 Task: Open Card Employee Turn in Board Crisis Management Solutions to Workspace CRM Systems and add a team member Softage.1@softage.net, a label Green, a checklist Fundraising Strategy, an attachment from Trello, a color Green and finally, add a card description 'Plan and execute company team-building conference with team-building exercises' and a comment 'We should approach this task with a sense of empathy, putting ourselves in the shoes of our stakeholders to understand their perspectives.'. Add a start date 'Jan 01, 1900' with a due date 'Jan 08, 1900'
Action: Mouse moved to (102, 47)
Screenshot: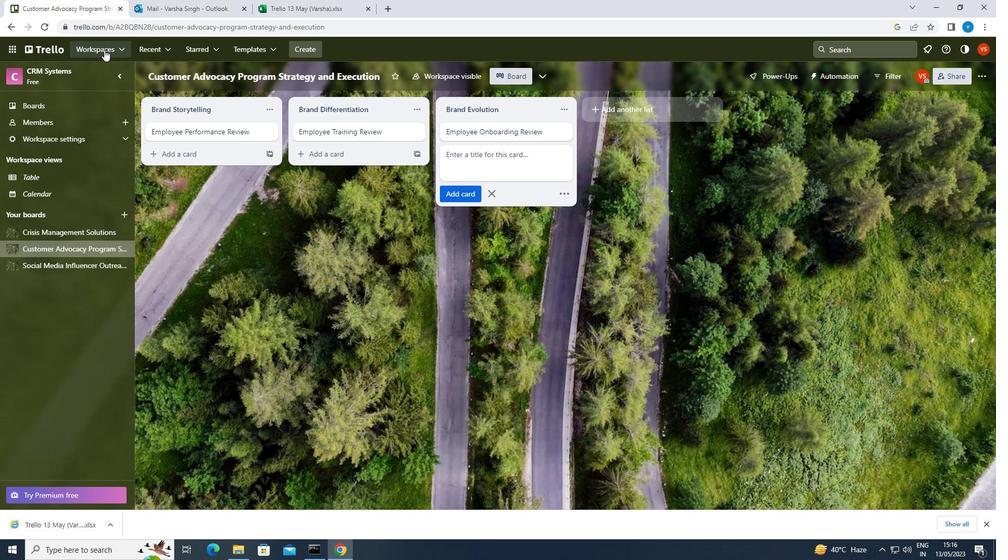
Action: Mouse pressed left at (102, 47)
Screenshot: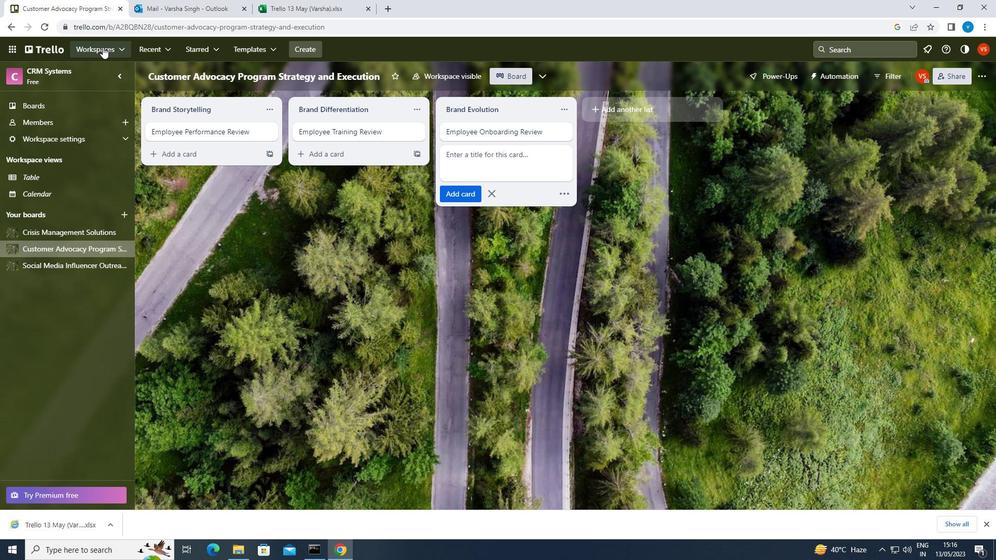 
Action: Mouse moved to (142, 407)
Screenshot: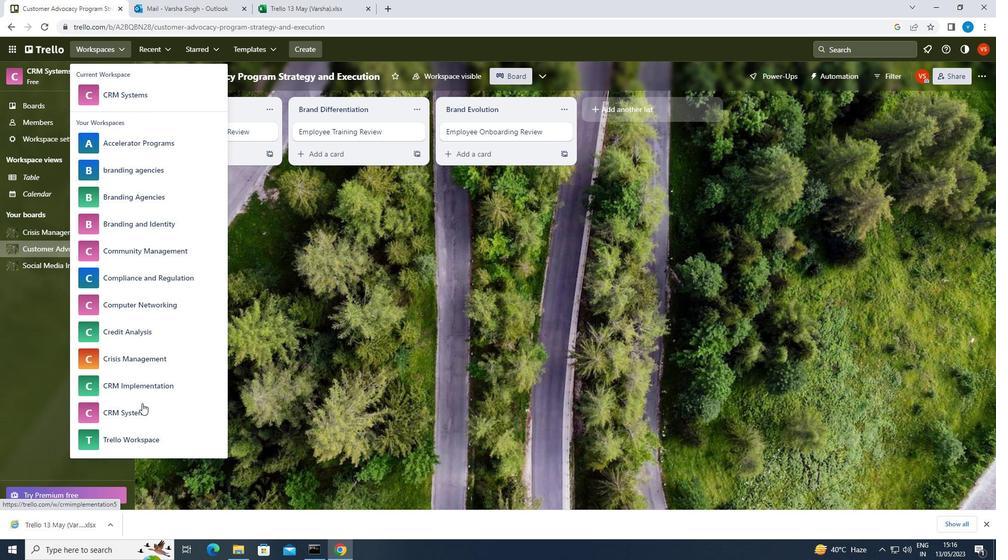 
Action: Mouse pressed left at (142, 407)
Screenshot: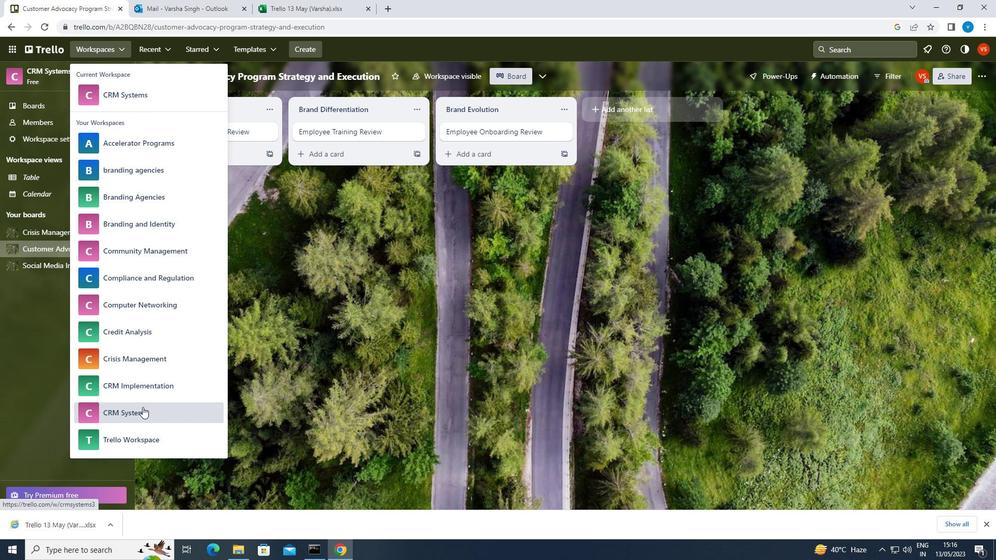 
Action: Mouse moved to (78, 233)
Screenshot: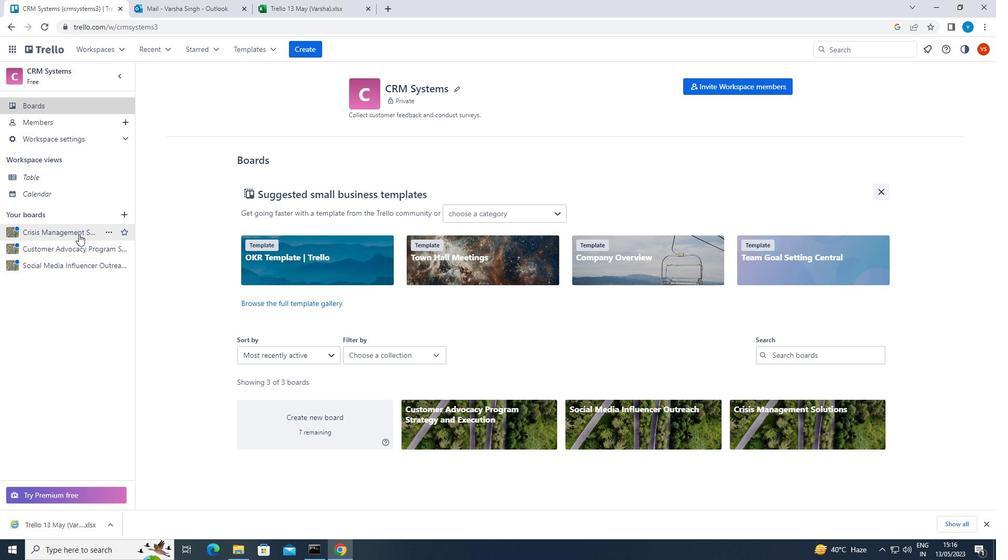 
Action: Mouse pressed left at (78, 233)
Screenshot: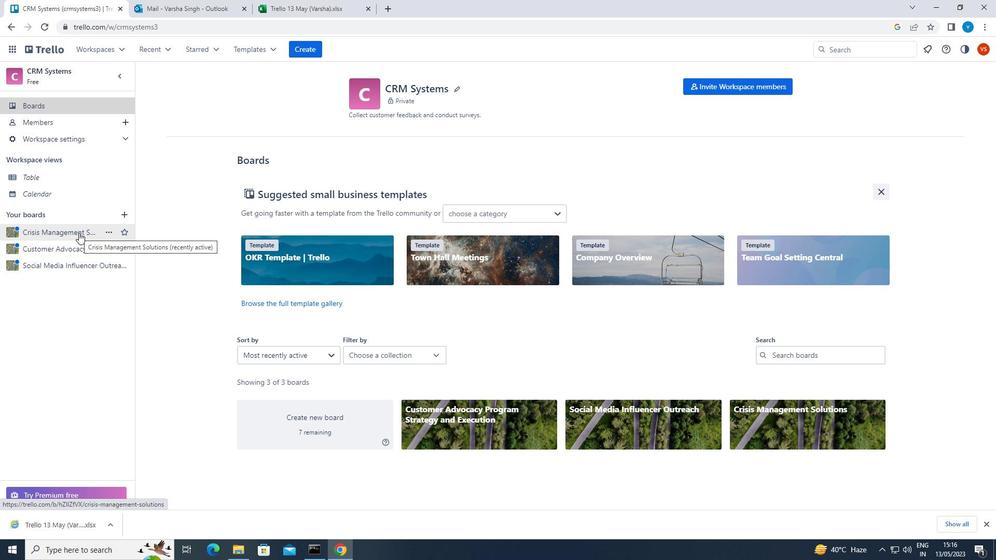 
Action: Mouse moved to (200, 131)
Screenshot: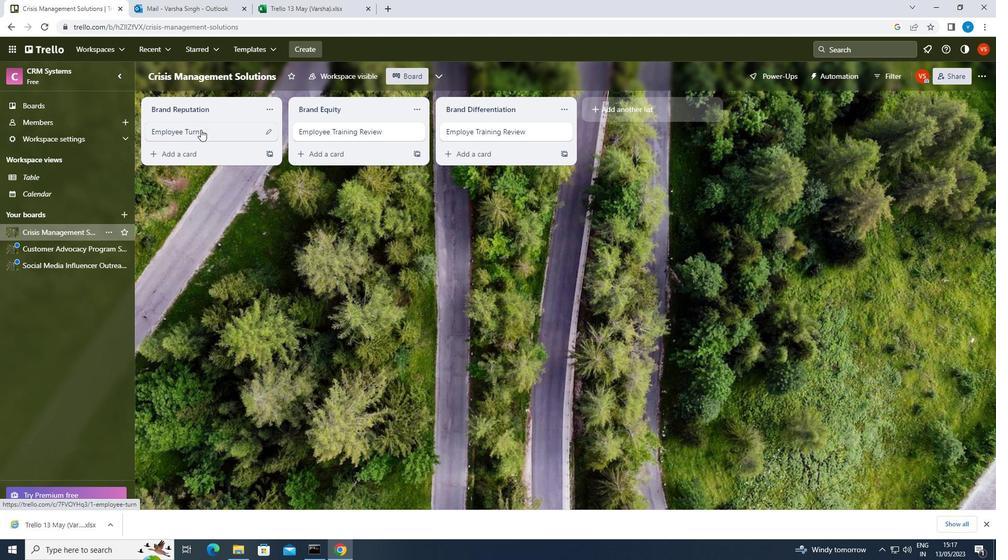 
Action: Mouse pressed left at (200, 131)
Screenshot: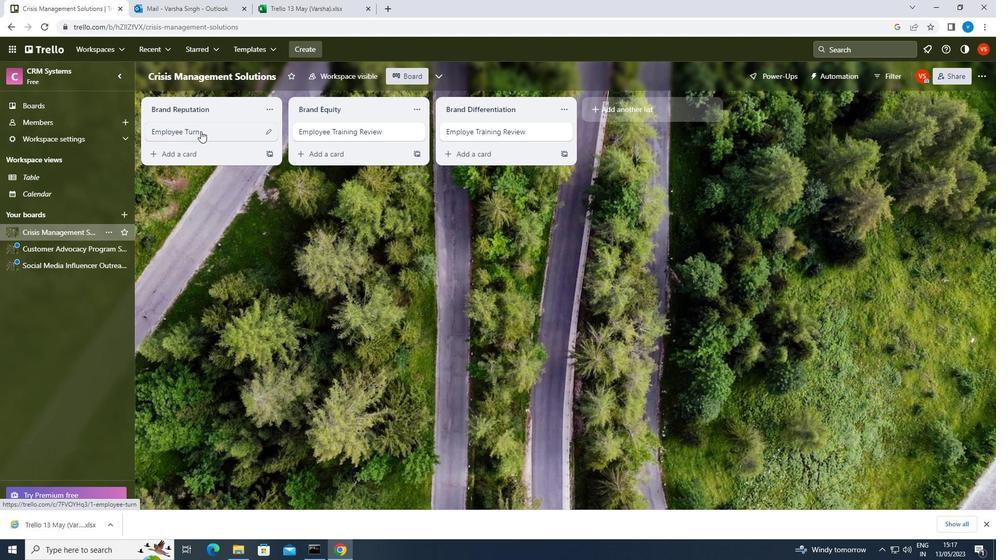 
Action: Mouse moved to (639, 127)
Screenshot: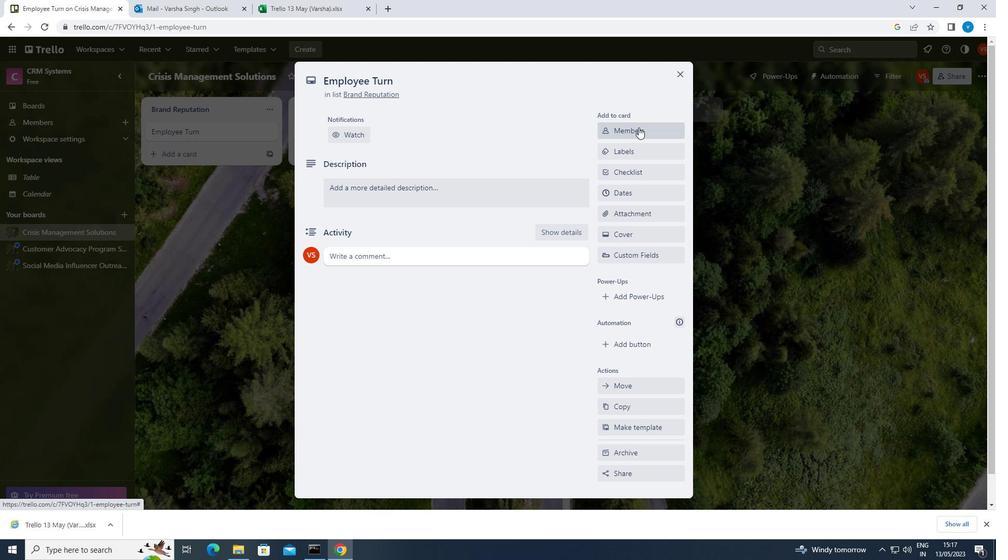 
Action: Mouse pressed left at (639, 127)
Screenshot: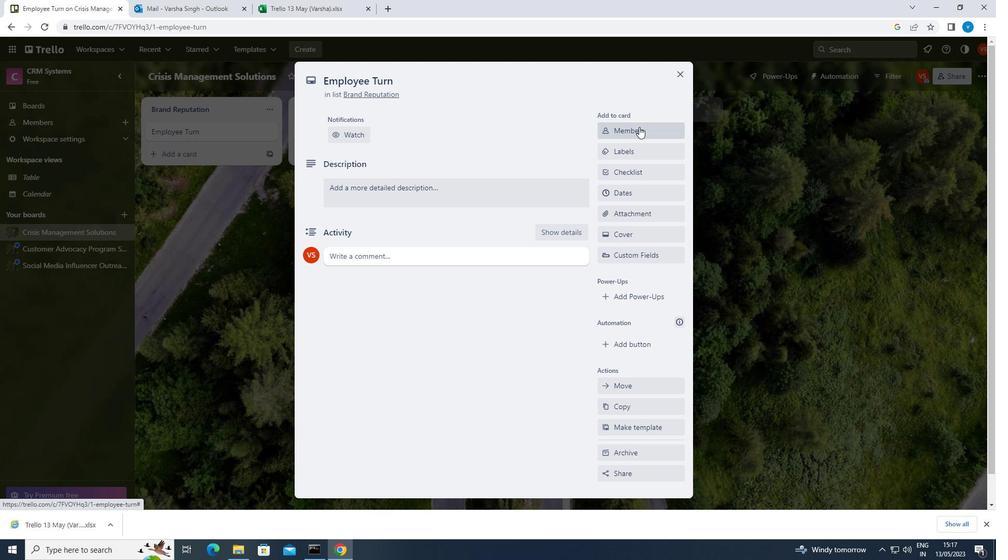 
Action: Key pressed <Key.shift>SOFTAGE.1<Key.shift>@SOFTAGE.NET
Screenshot: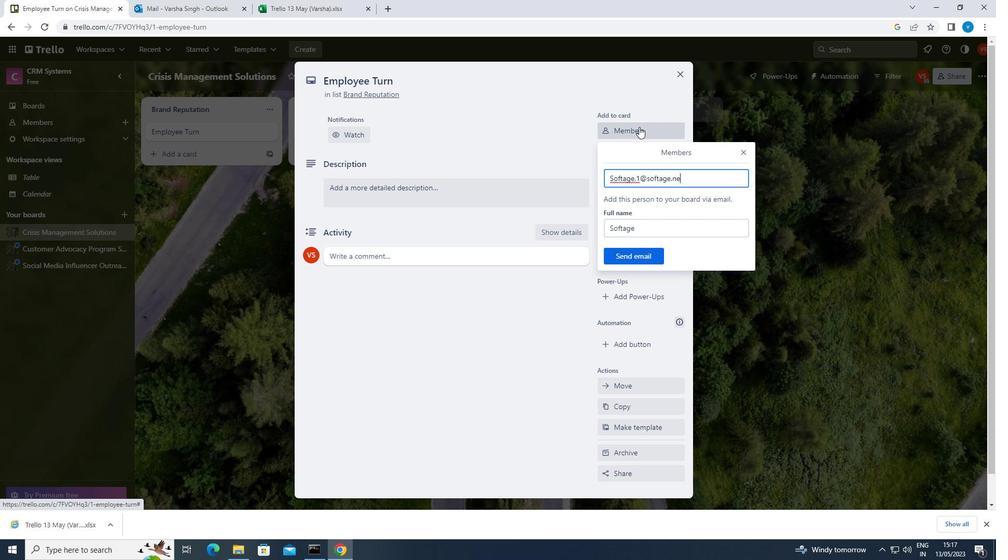 
Action: Mouse moved to (649, 259)
Screenshot: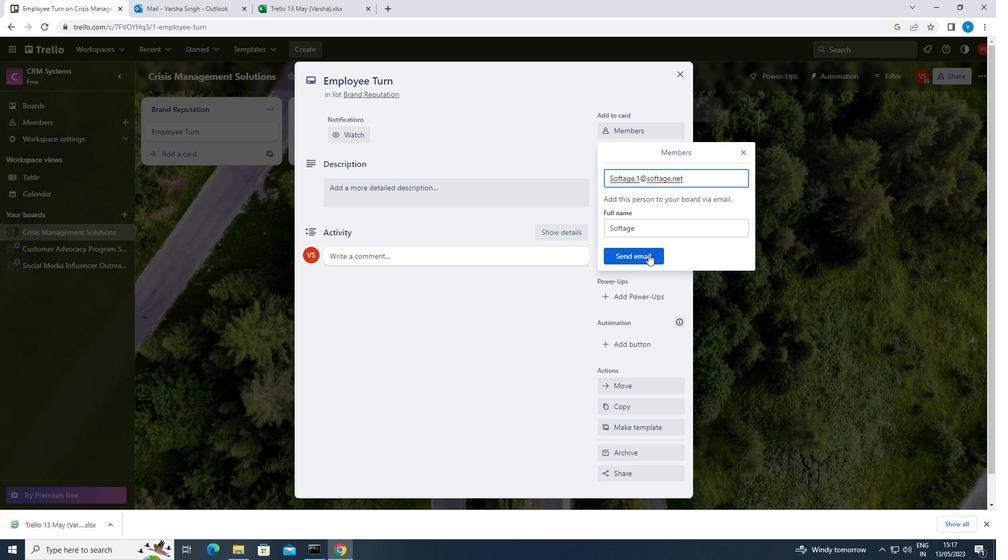 
Action: Mouse pressed left at (649, 259)
Screenshot: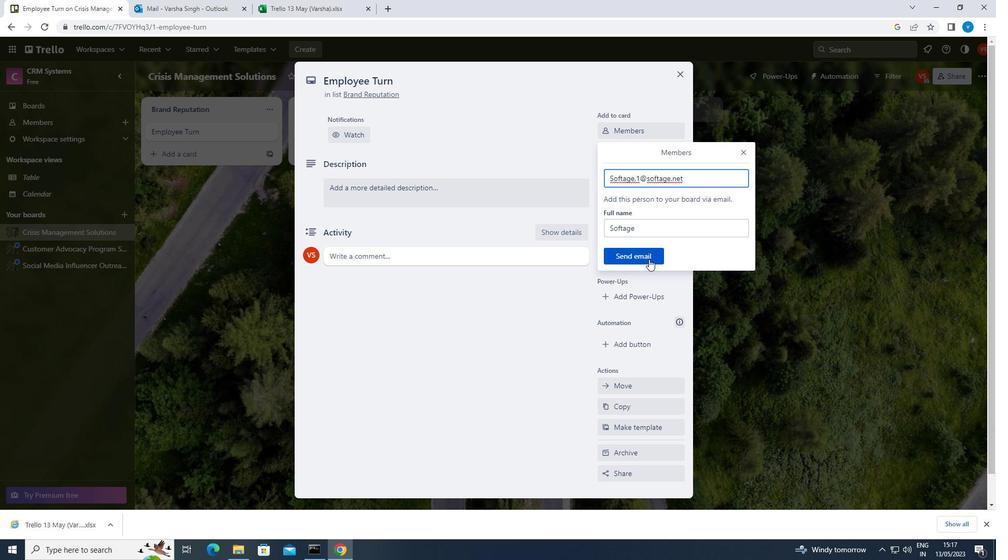 
Action: Mouse moved to (641, 188)
Screenshot: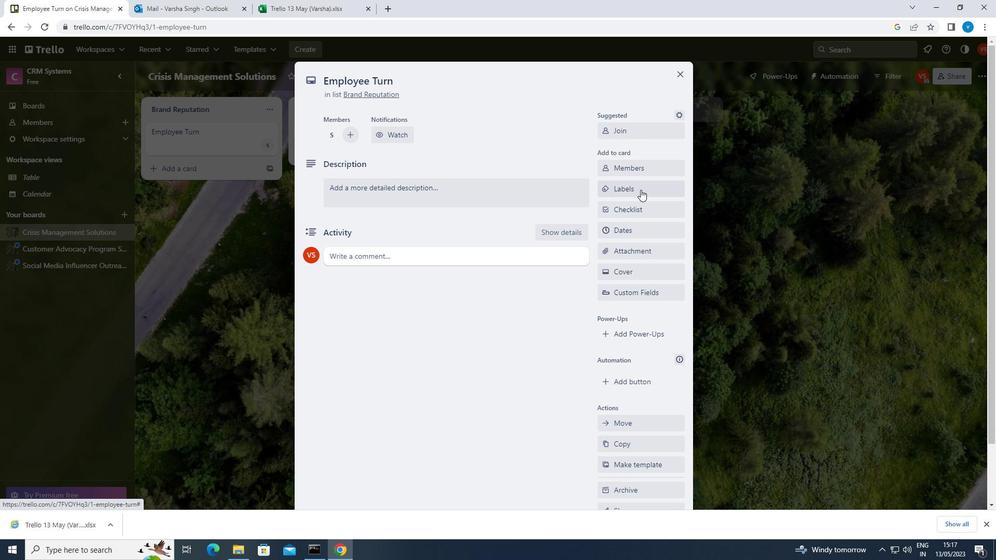 
Action: Mouse pressed left at (641, 188)
Screenshot: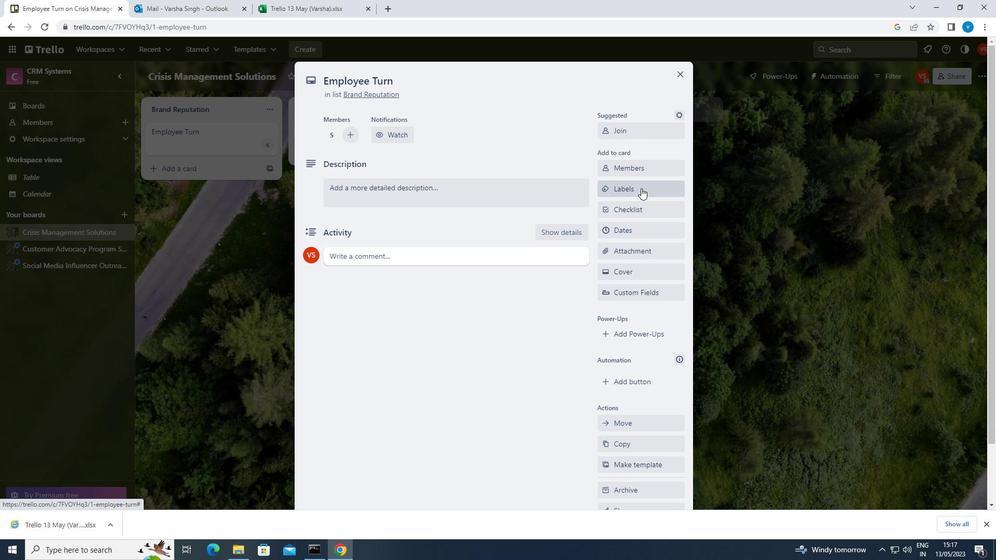 
Action: Mouse moved to (666, 270)
Screenshot: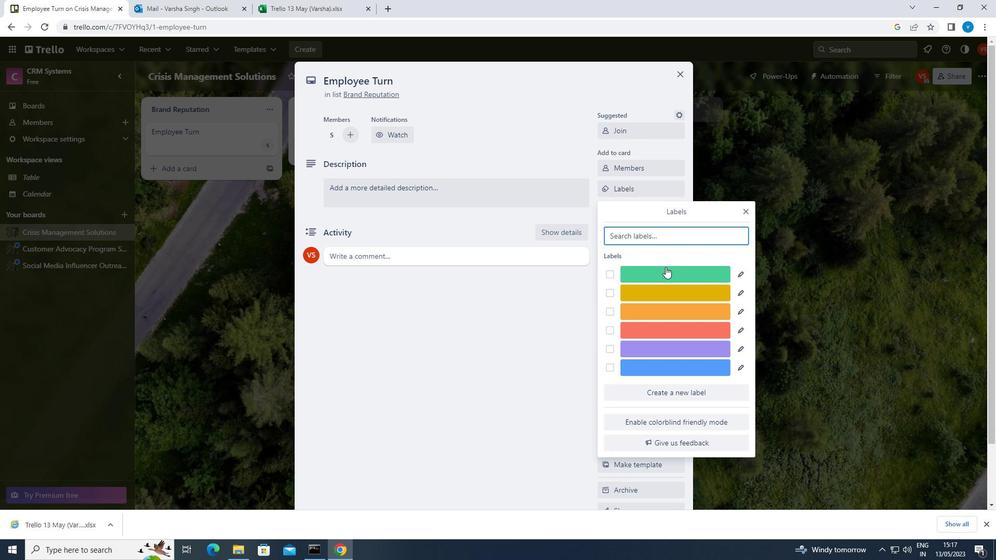 
Action: Mouse pressed left at (666, 270)
Screenshot: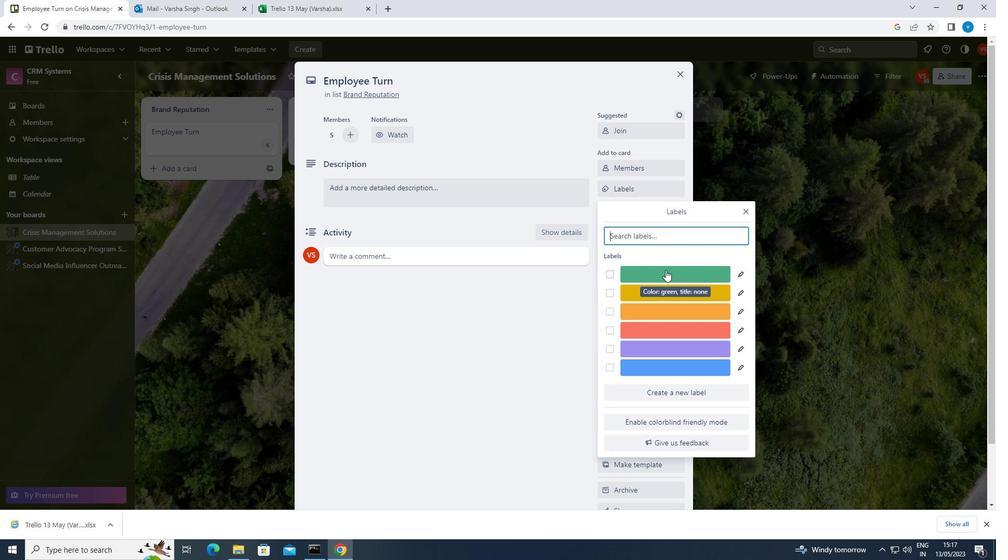 
Action: Mouse moved to (746, 212)
Screenshot: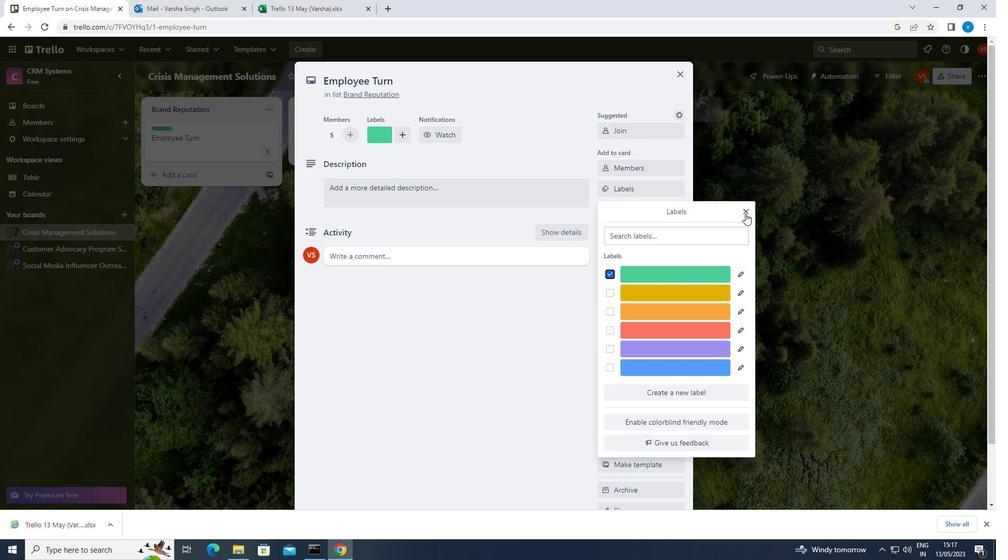
Action: Mouse pressed left at (746, 212)
Screenshot: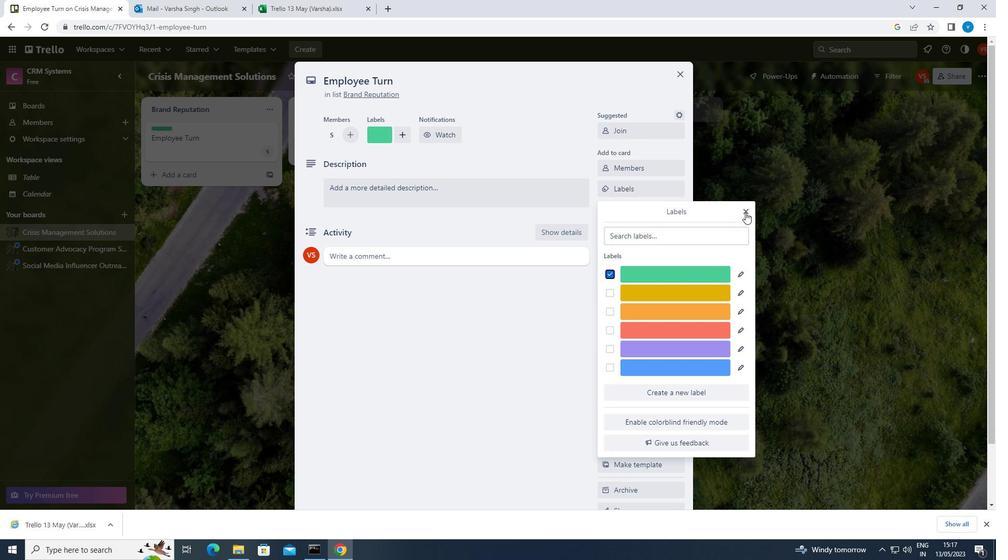
Action: Mouse moved to (646, 207)
Screenshot: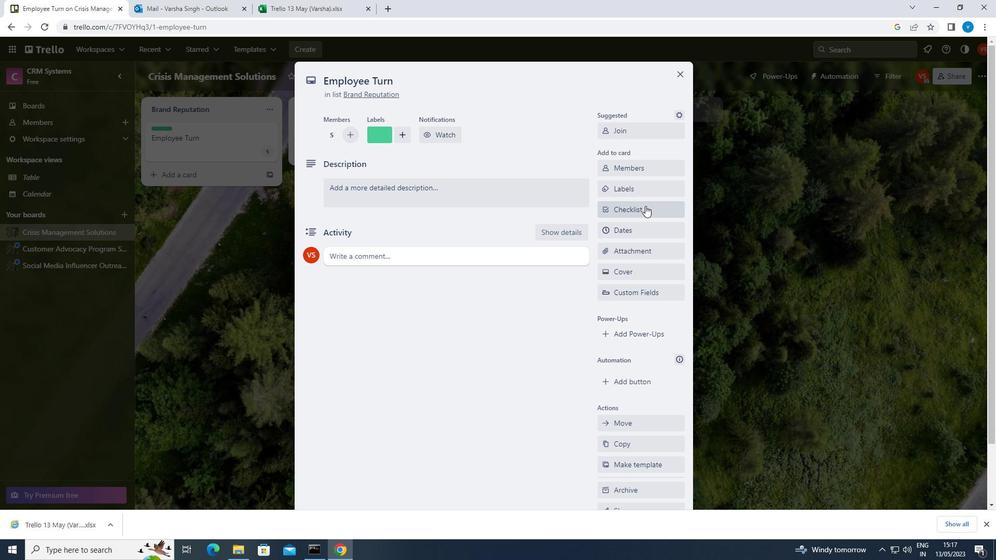 
Action: Mouse pressed left at (646, 207)
Screenshot: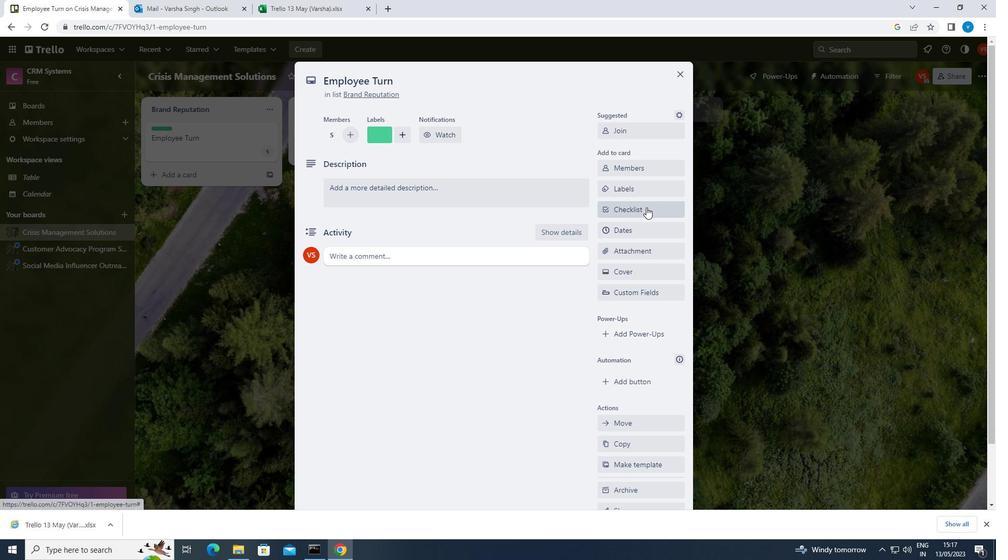 
Action: Mouse moved to (644, 230)
Screenshot: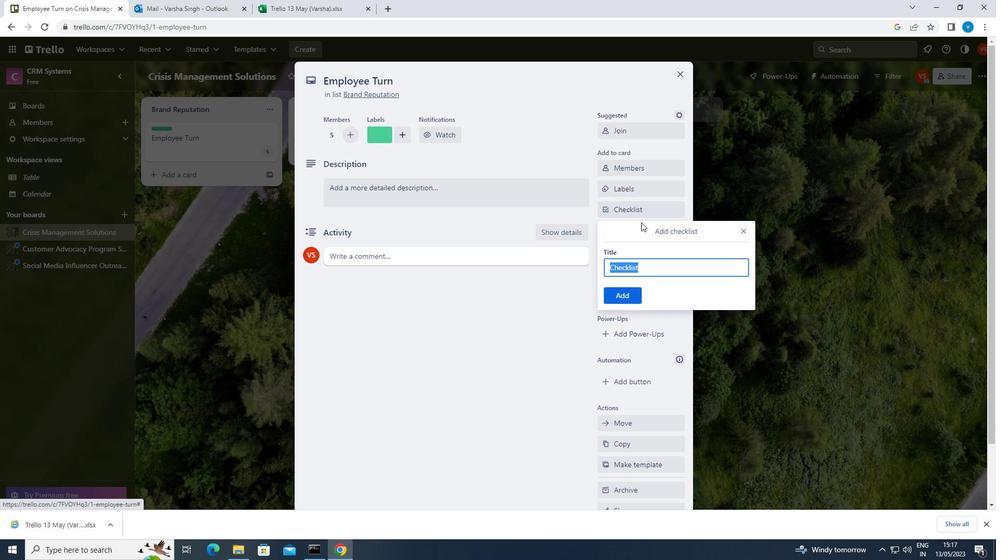 
Action: Key pressed <Key.shift>FUNDRAISING<Key.space><Key.shift>STRATEGY
Screenshot: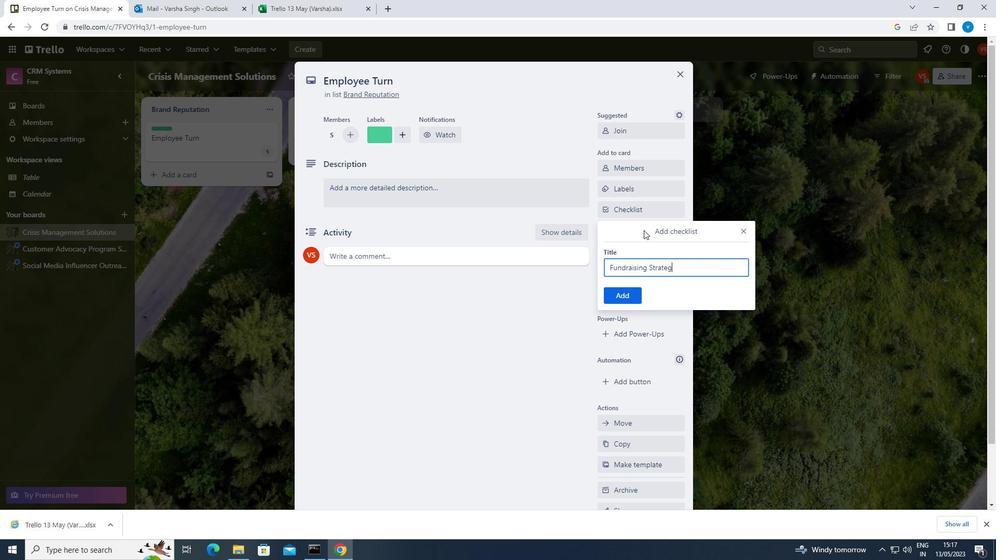 
Action: Mouse moved to (632, 299)
Screenshot: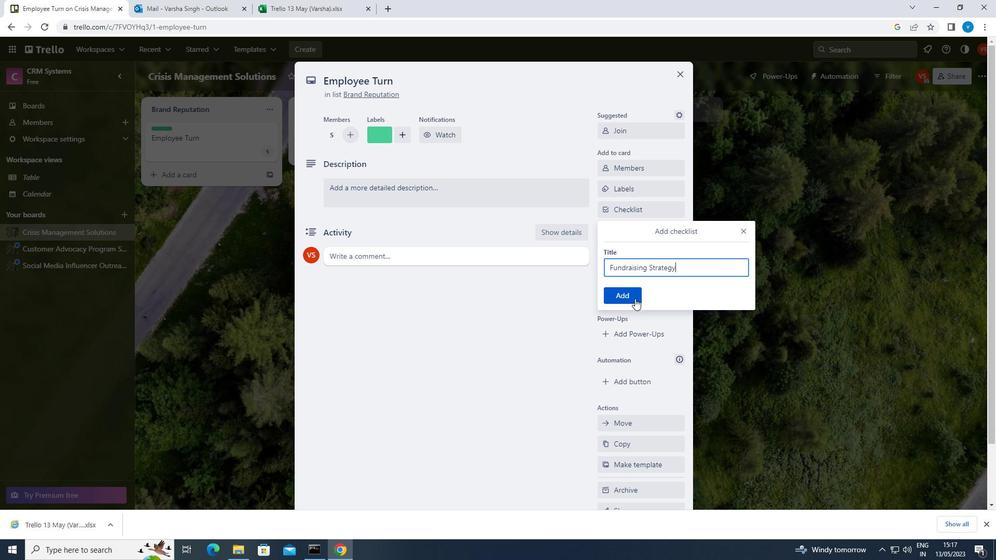 
Action: Mouse pressed left at (632, 299)
Screenshot: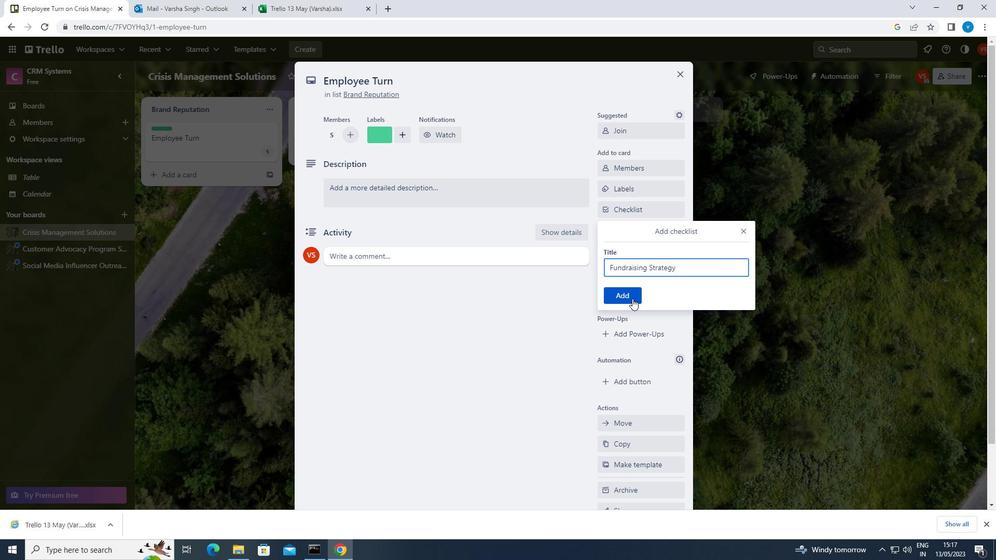 
Action: Mouse moved to (638, 247)
Screenshot: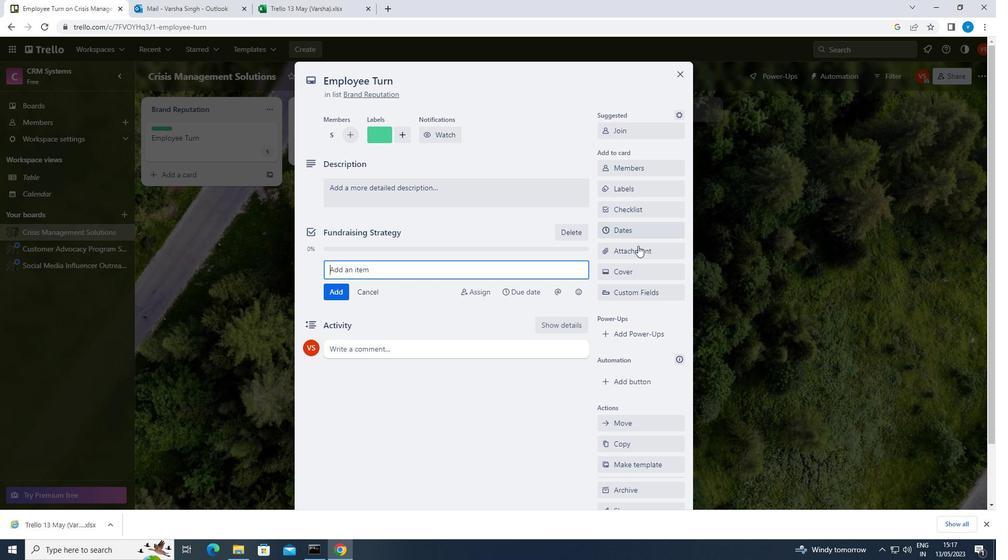 
Action: Mouse pressed left at (638, 247)
Screenshot: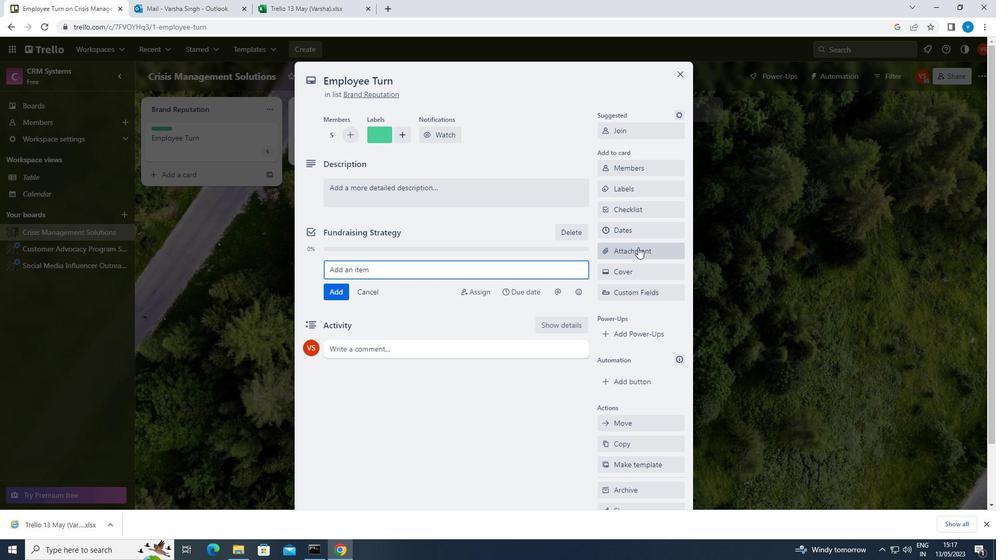 
Action: Mouse moved to (620, 309)
Screenshot: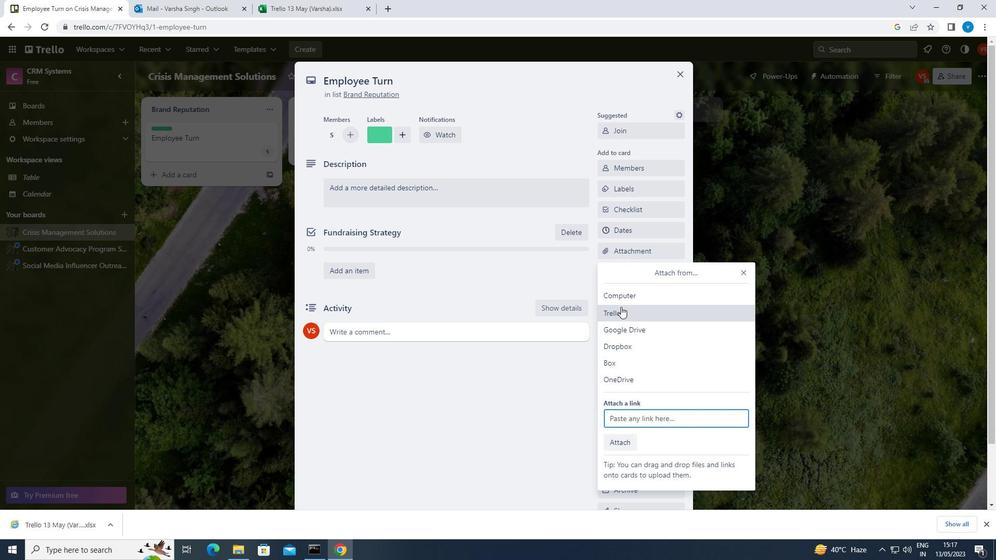 
Action: Mouse pressed left at (620, 309)
Screenshot: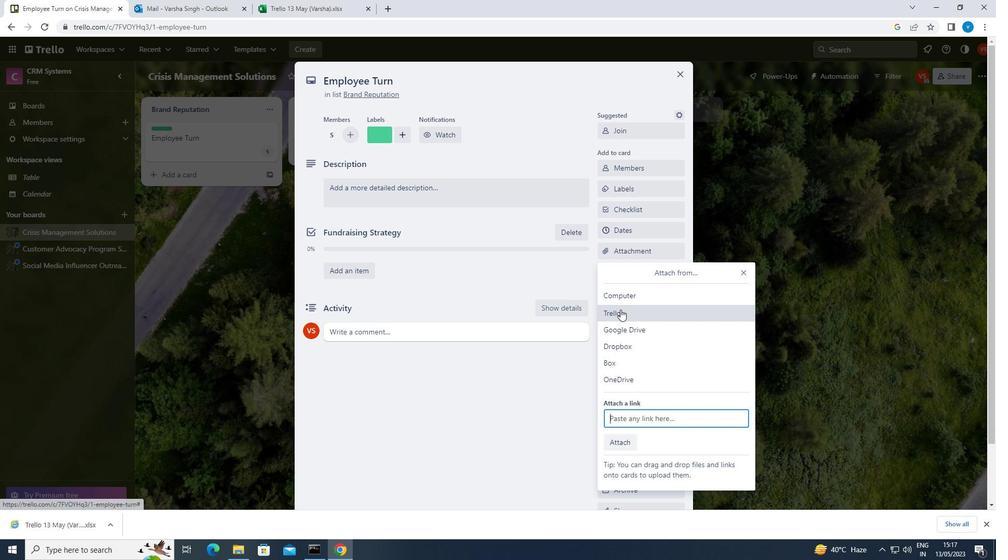 
Action: Mouse moved to (661, 253)
Screenshot: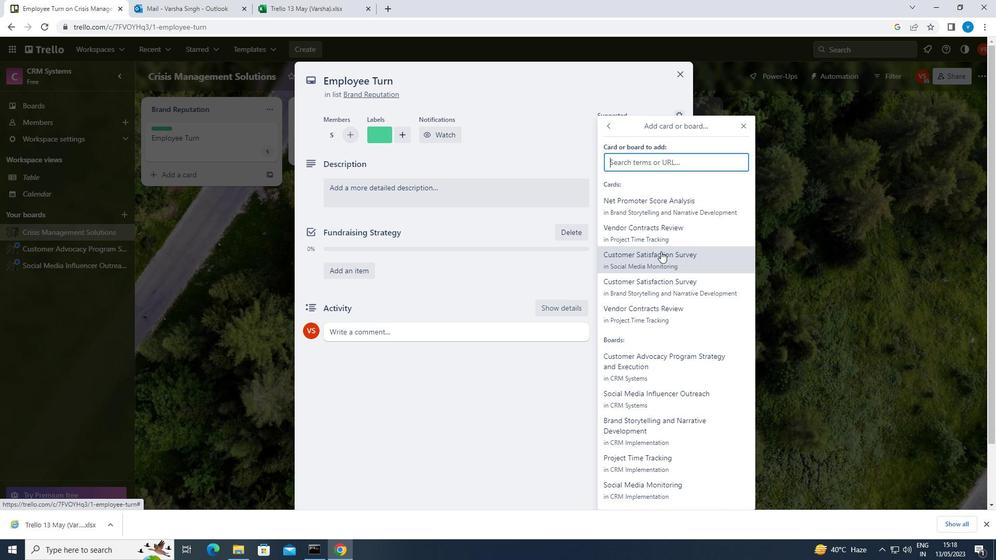 
Action: Mouse pressed left at (661, 253)
Screenshot: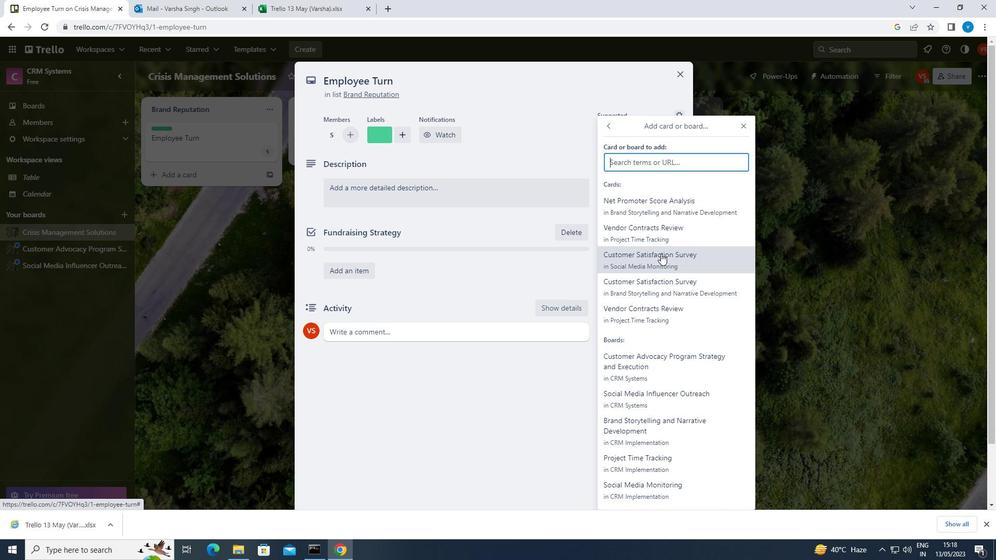 
Action: Mouse moved to (642, 276)
Screenshot: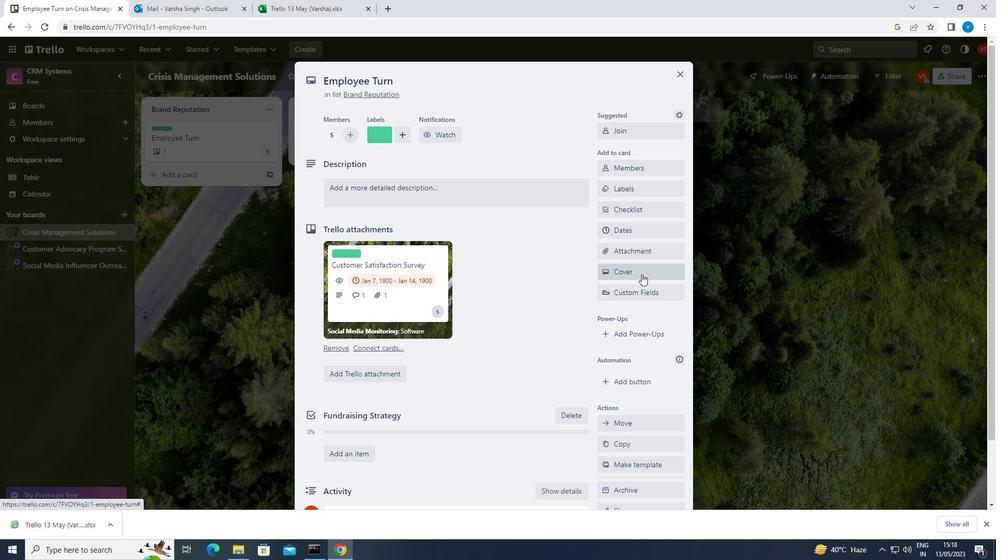 
Action: Mouse pressed left at (642, 276)
Screenshot: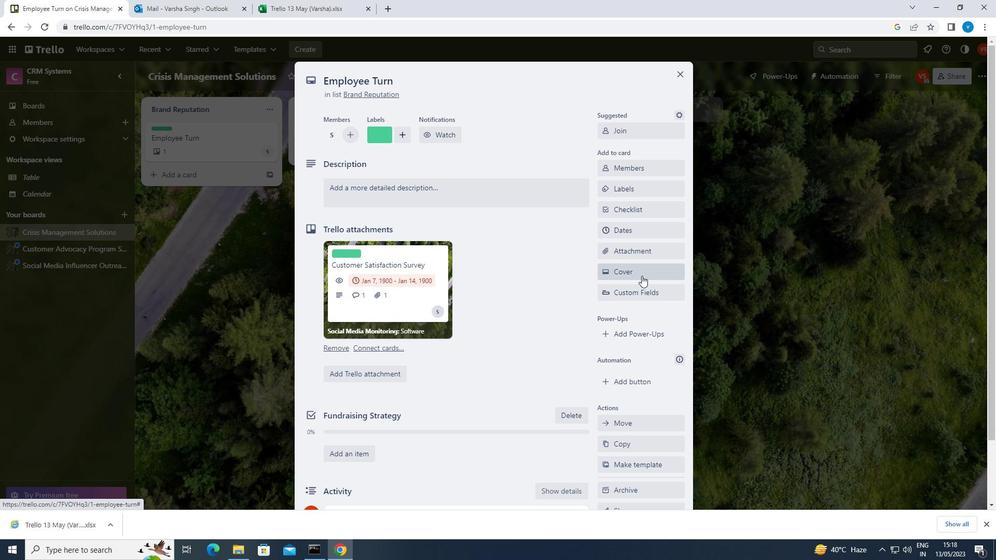
Action: Mouse moved to (618, 299)
Screenshot: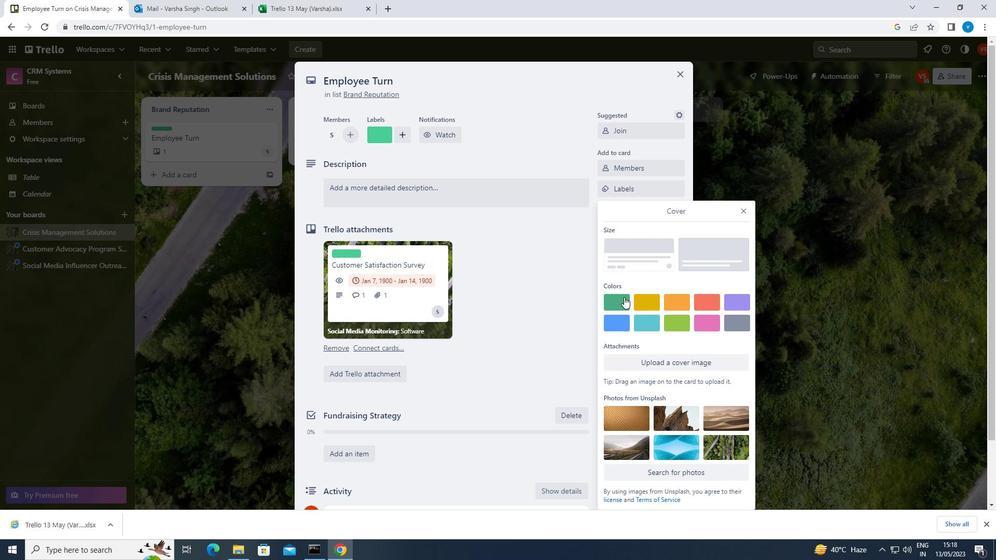 
Action: Mouse pressed left at (618, 299)
Screenshot: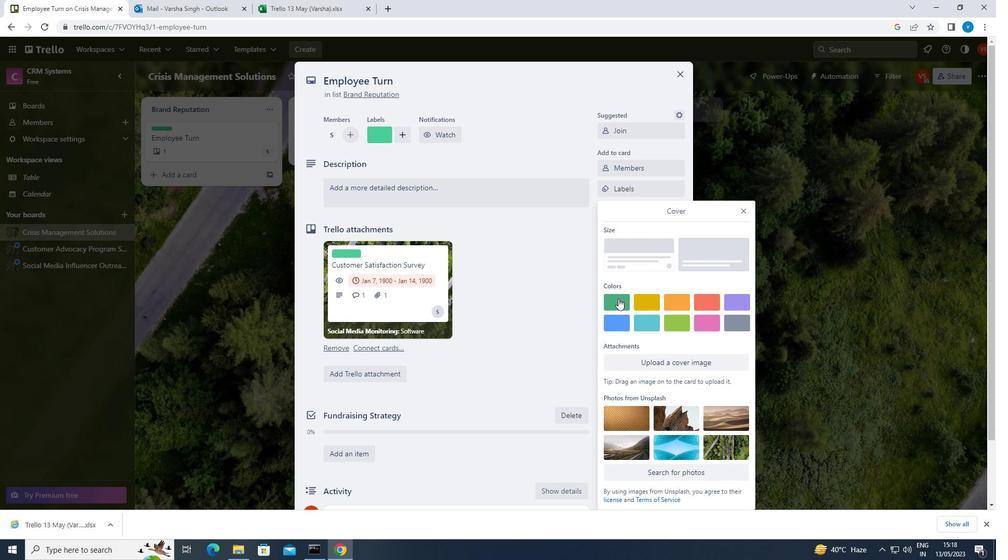 
Action: Mouse moved to (742, 193)
Screenshot: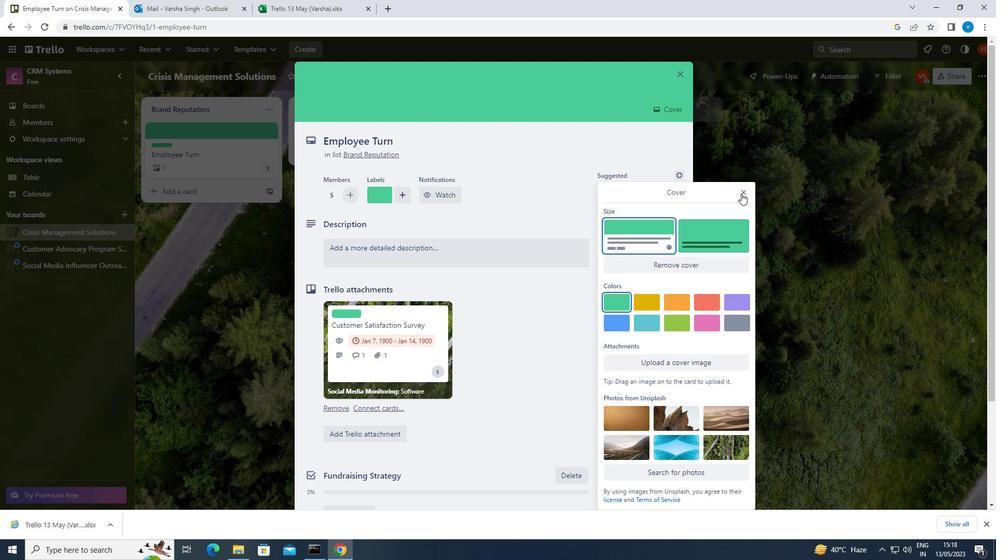 
Action: Mouse pressed left at (742, 193)
Screenshot: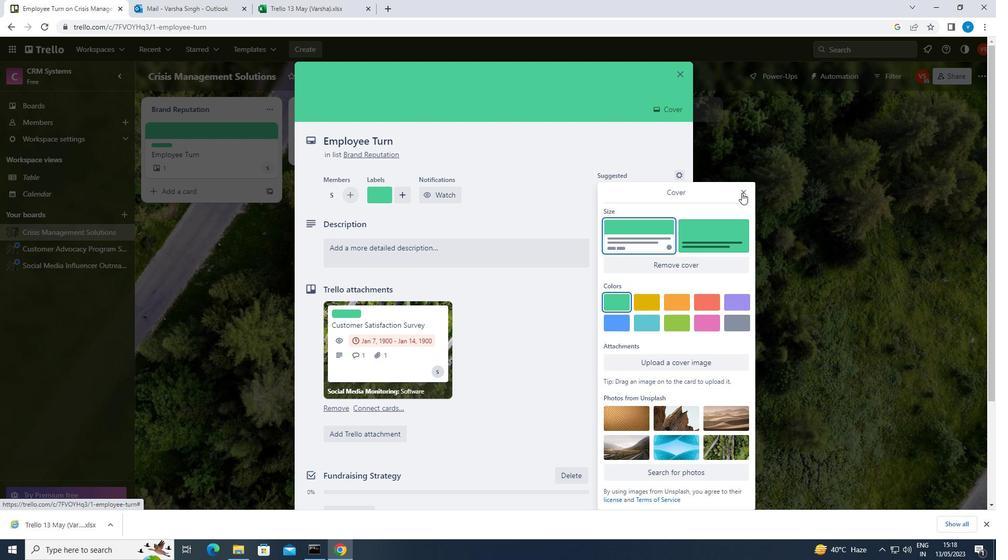 
Action: Mouse moved to (556, 248)
Screenshot: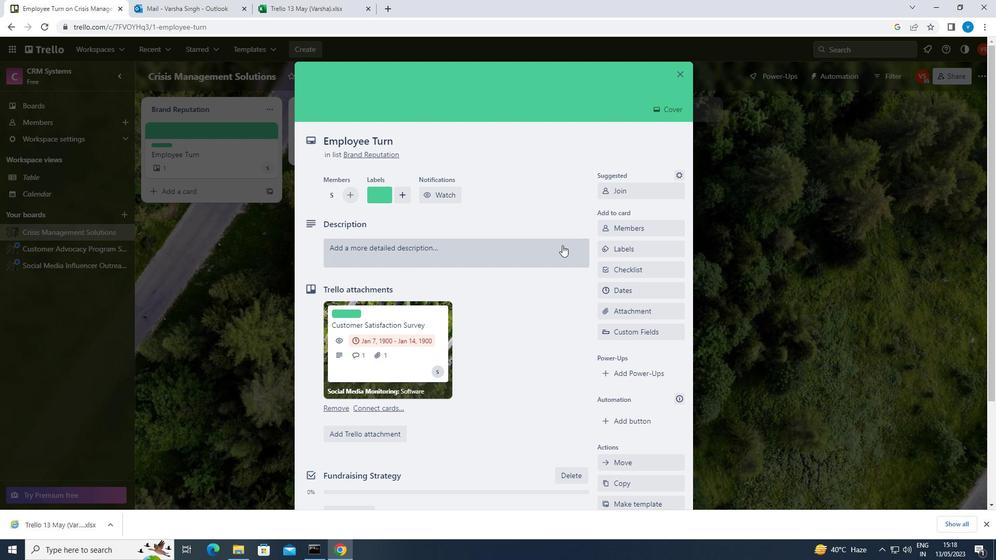 
Action: Mouse pressed left at (556, 248)
Screenshot: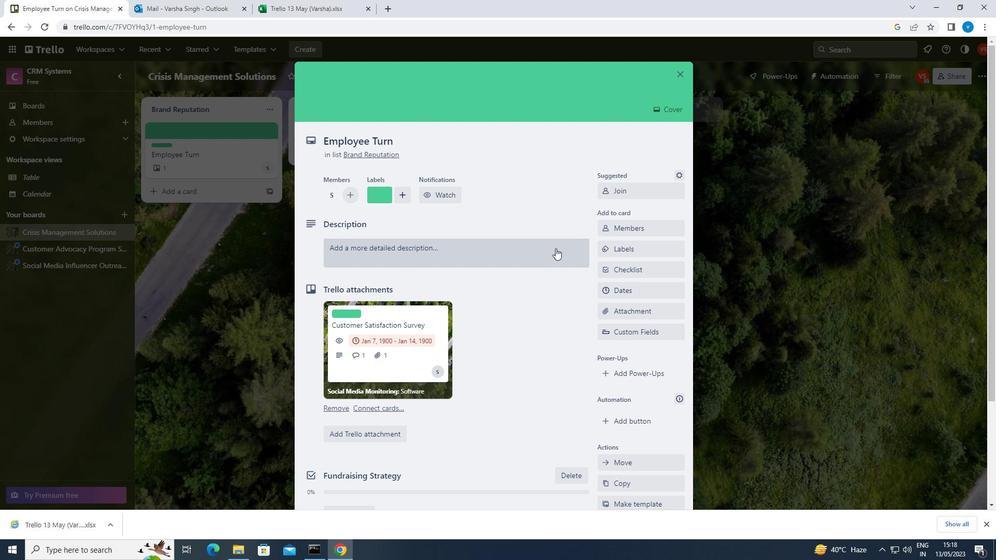
Action: Key pressed <Key.shift>PLAN<Key.space>AND<Key.space>EXECUTE<Key.space>COMPANY<Key.space>TEAM-BUILDING<Key.space>CONFERENCE<Key.space>WITH<Key.space>TEAM-BUILDING<Key.space>EXERCISES
Screenshot: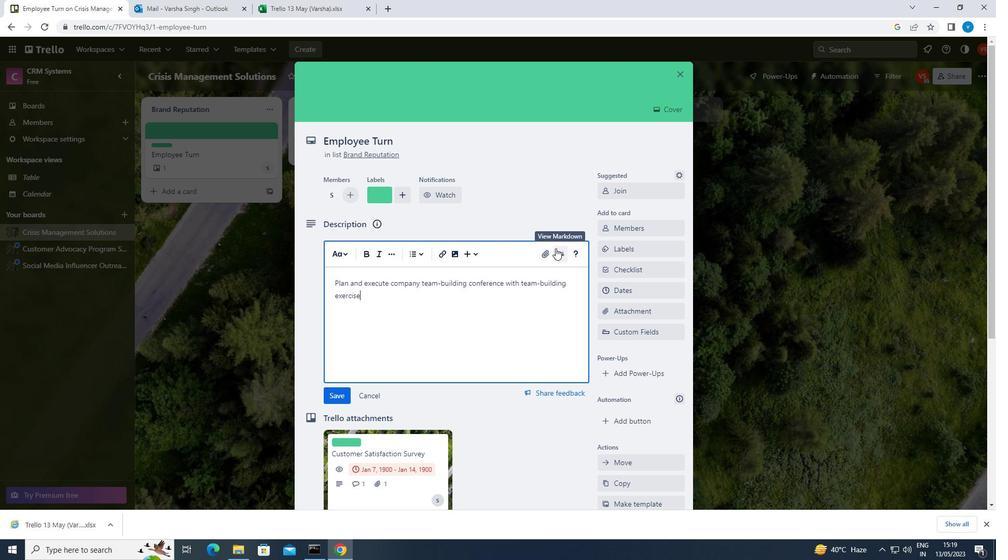 
Action: Mouse moved to (338, 397)
Screenshot: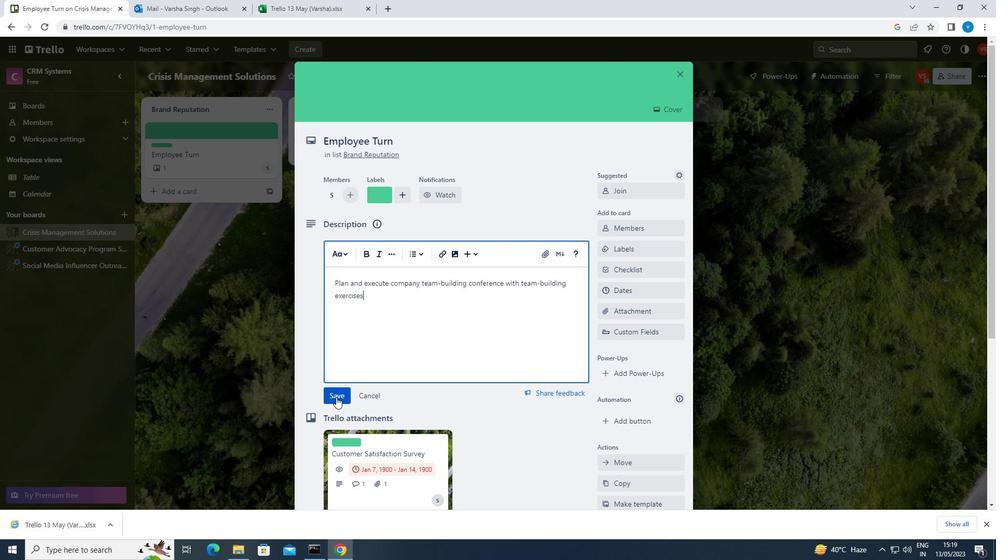 
Action: Mouse pressed left at (338, 397)
Screenshot: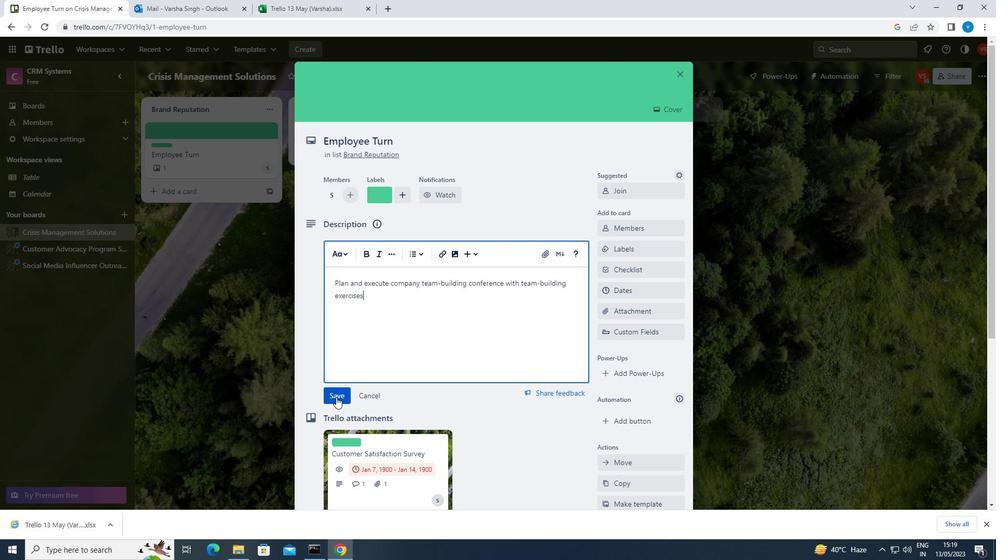 
Action: Mouse moved to (407, 402)
Screenshot: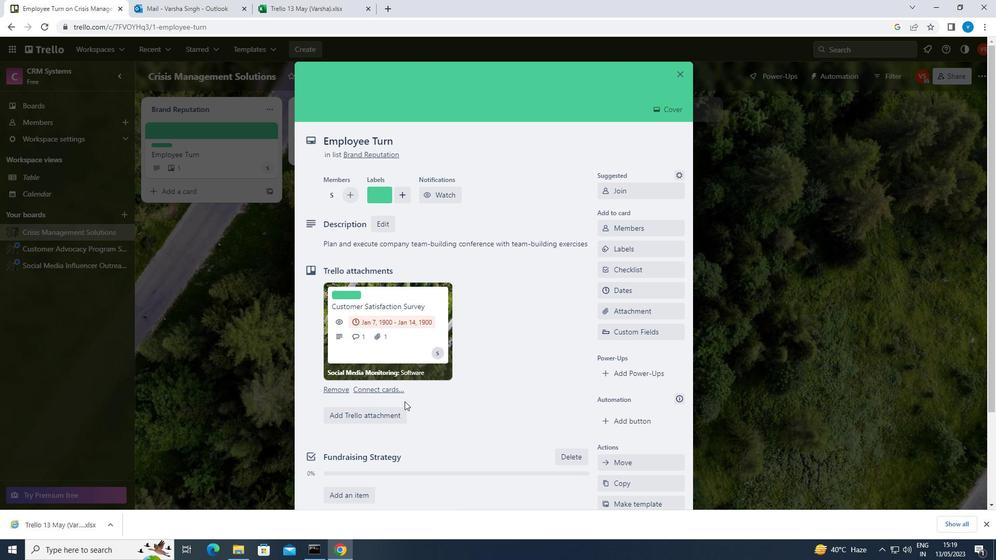 
Action: Mouse scrolled (407, 402) with delta (0, 0)
Screenshot: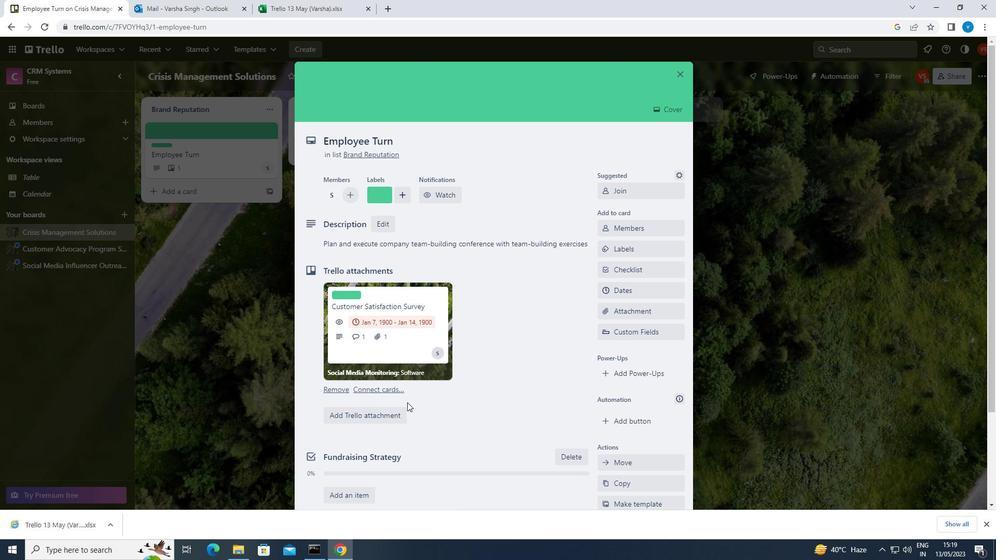 
Action: Mouse moved to (407, 403)
Screenshot: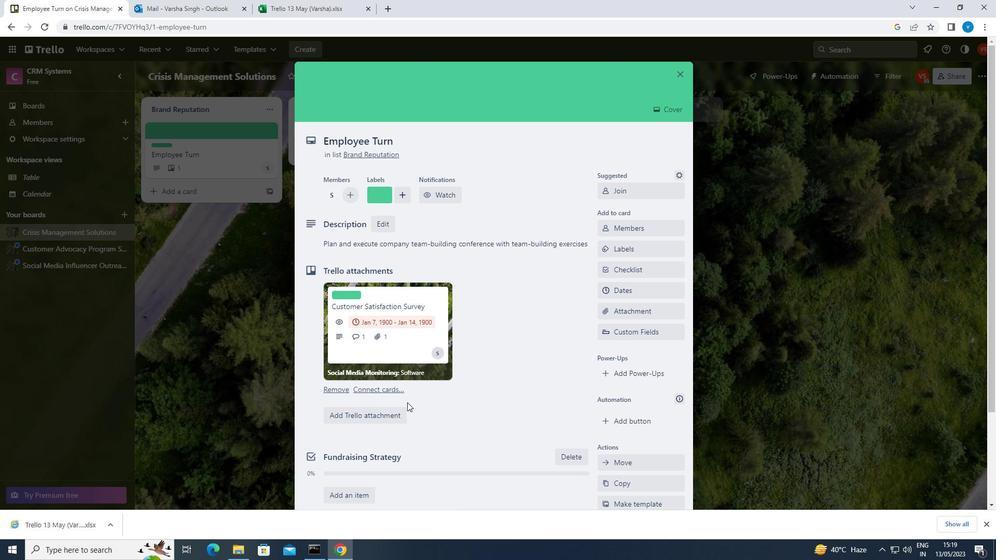 
Action: Mouse scrolled (407, 402) with delta (0, 0)
Screenshot: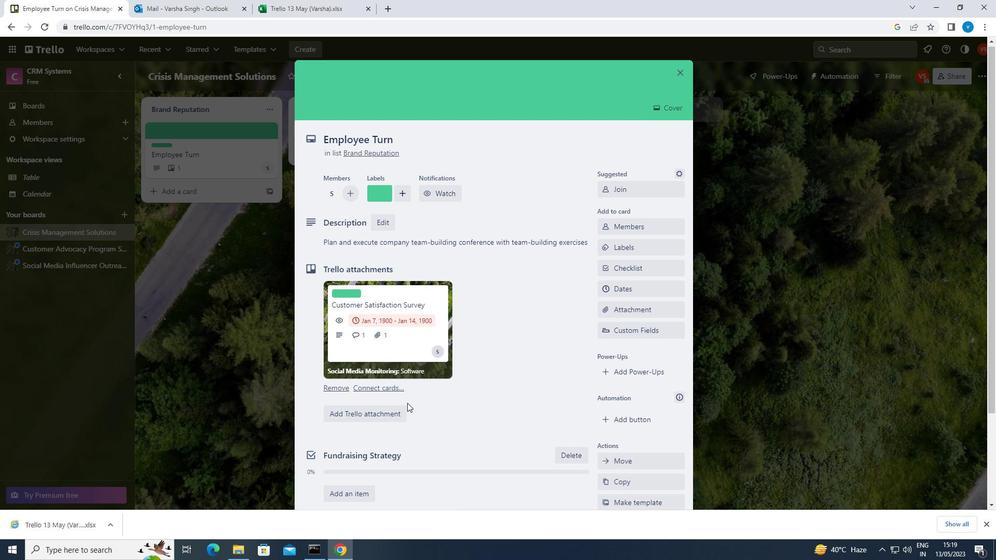 
Action: Mouse moved to (355, 450)
Screenshot: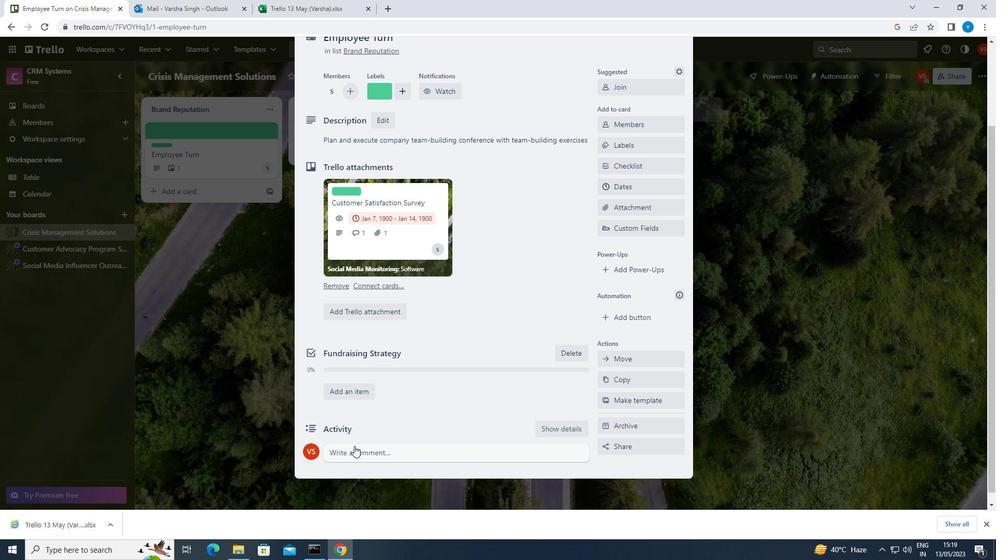 
Action: Mouse pressed left at (355, 450)
Screenshot: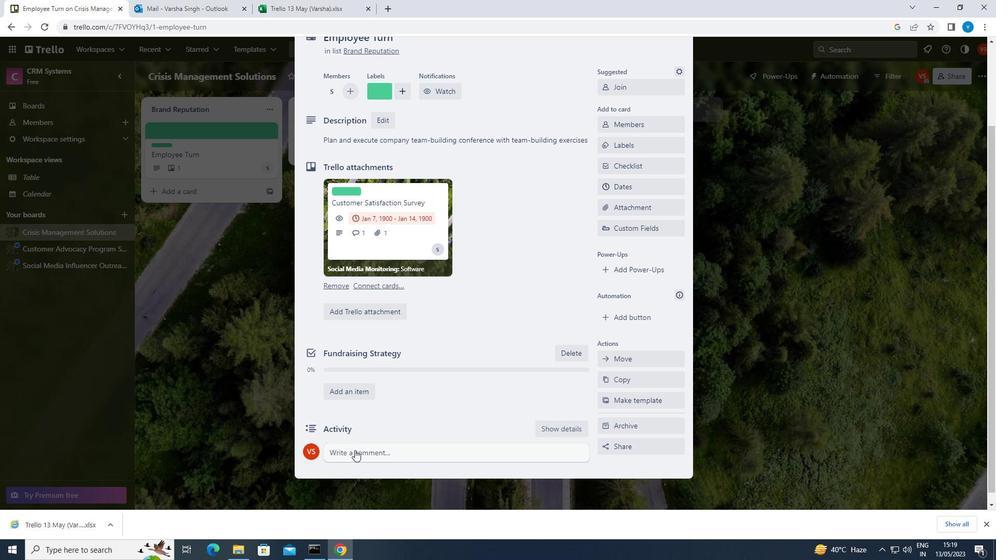 
Action: Key pressed <Key.shift>WE<Key.space>SHOULD<Key.space>APPROACH<Key.space>THIS<Key.space>TASK<Key.space>WITH<Key.space>A<Key.space>SENSE<Key.space>OF<Key.space>EMPATHY,<Key.space>PUTTING<Key.space>OURSELVES<Key.space>IN<Key.space>THE<Key.space>SHOES<Key.space>OF<Key.space>OUR<Key.space>STAKEHOLDERS<Key.space>TO<Key.space>UNDERSTAND<Key.space>THEIR<Key.space>PERSPECTIVES.
Screenshot: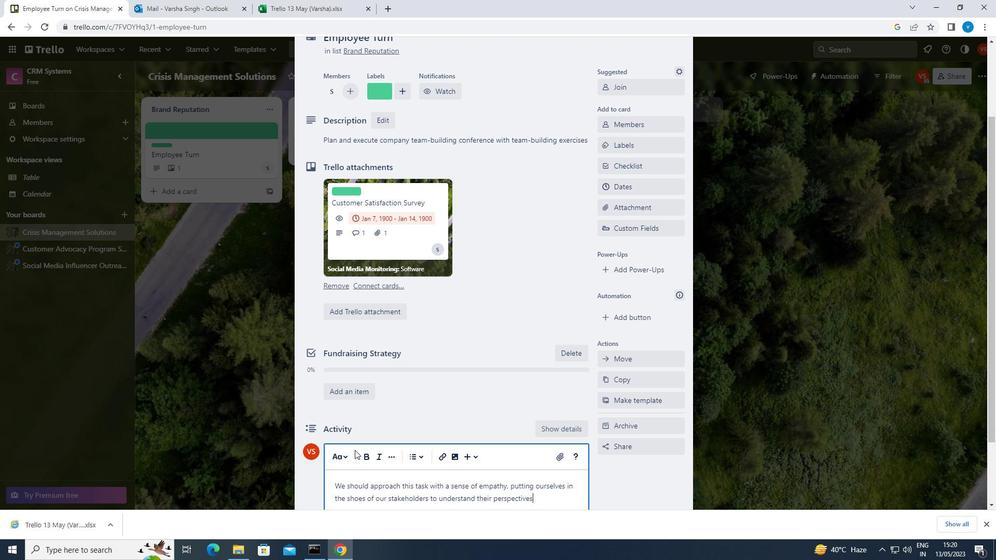 
Action: Mouse moved to (437, 478)
Screenshot: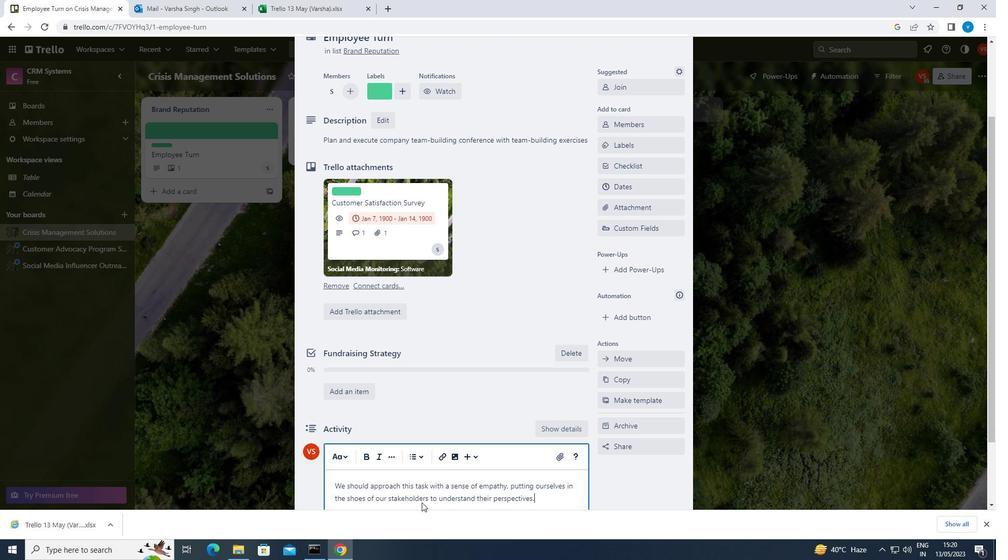
Action: Mouse scrolled (437, 477) with delta (0, 0)
Screenshot: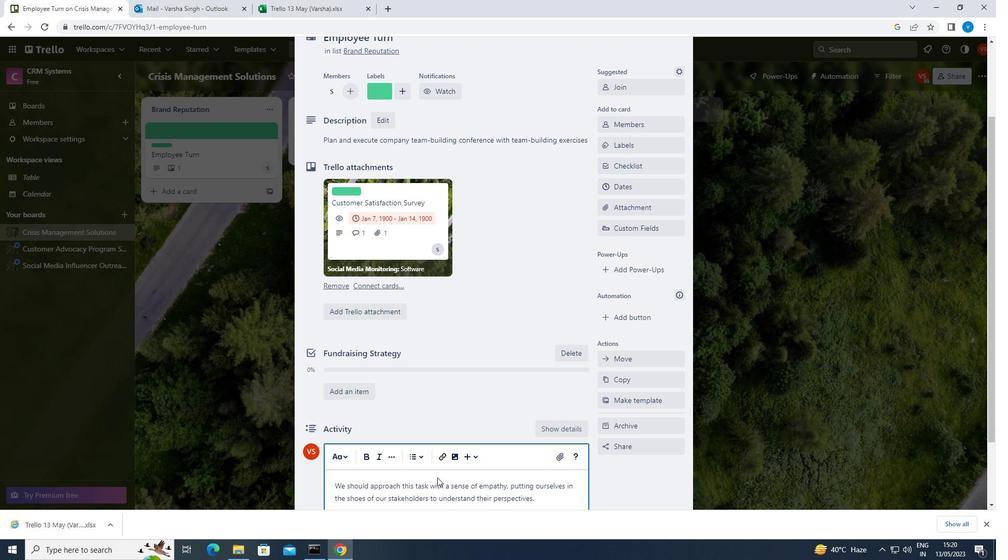 
Action: Mouse moved to (341, 477)
Screenshot: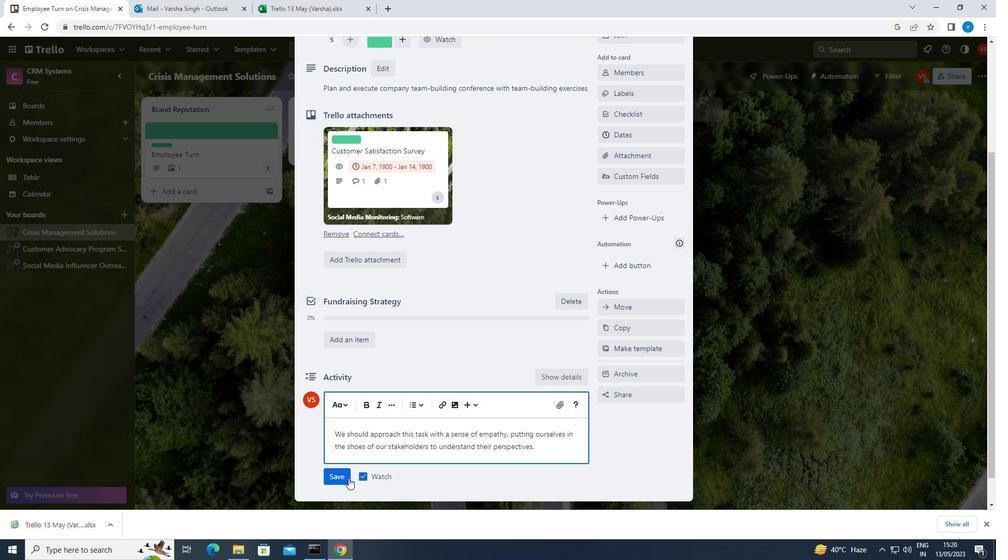 
Action: Mouse pressed left at (341, 477)
Screenshot: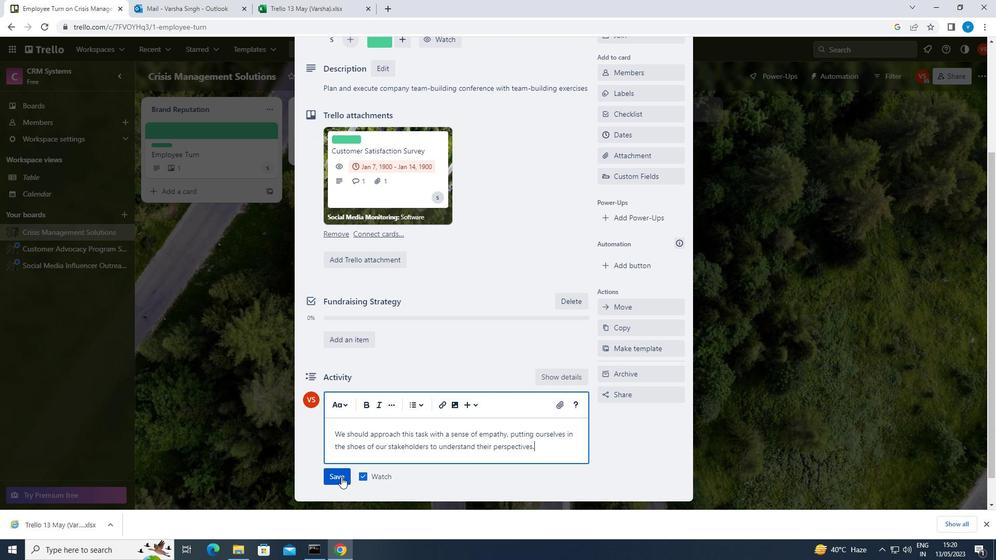 
Action: Mouse moved to (658, 134)
Screenshot: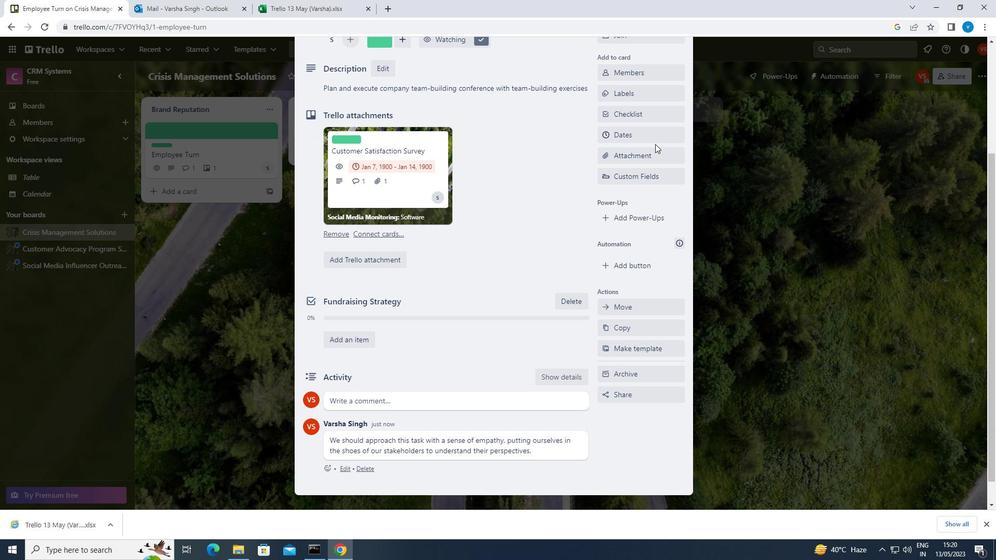 
Action: Mouse pressed left at (658, 134)
Screenshot: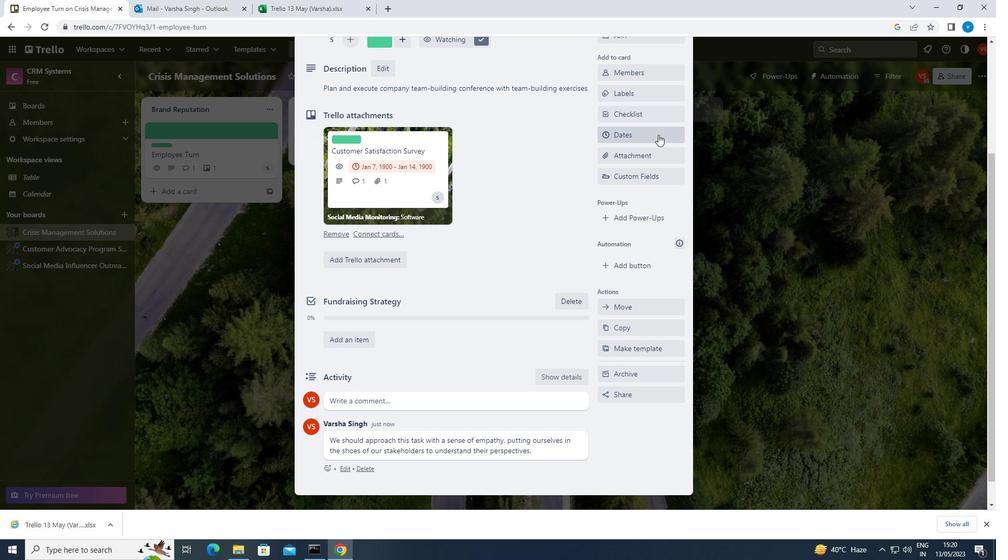 
Action: Mouse moved to (606, 262)
Screenshot: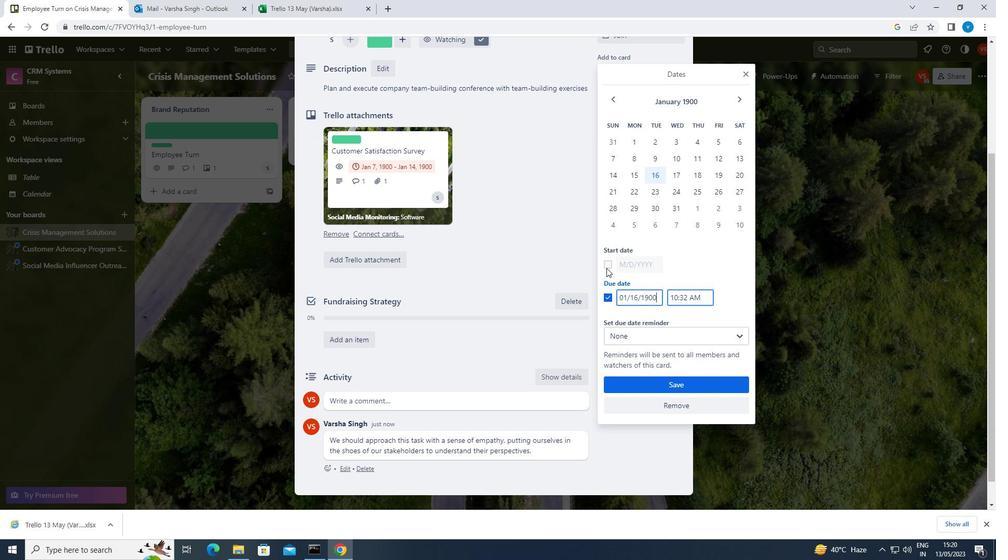 
Action: Mouse pressed left at (606, 262)
Screenshot: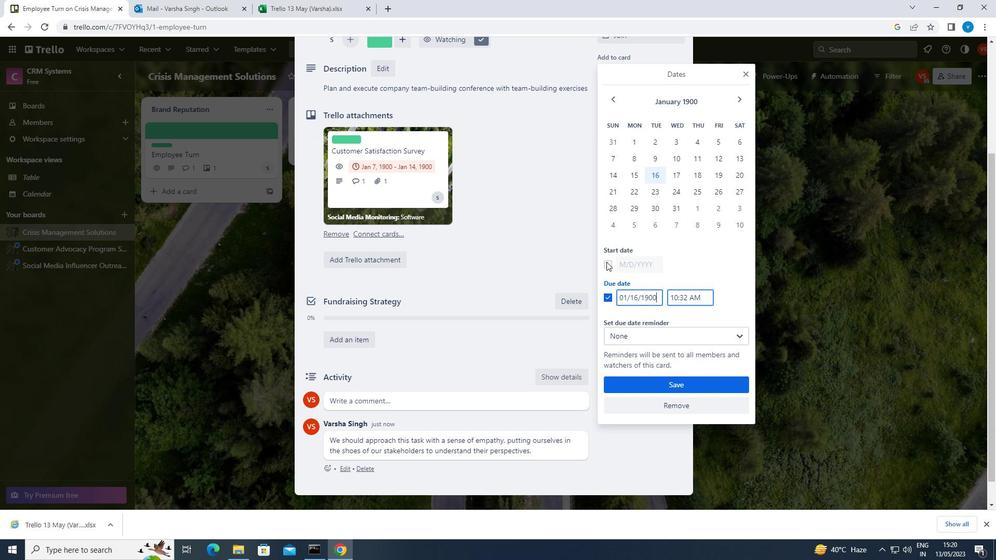 
Action: Mouse moved to (659, 264)
Screenshot: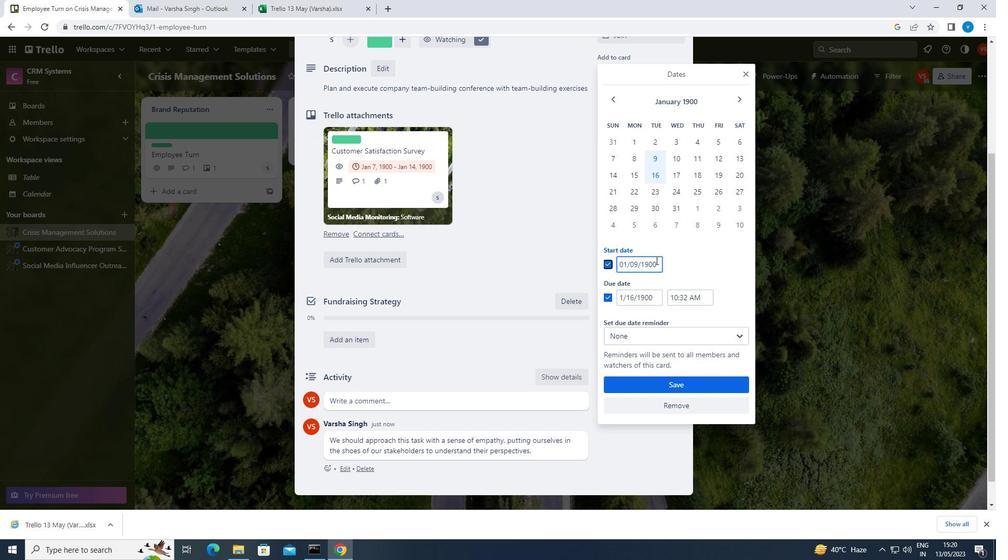 
Action: Mouse pressed left at (659, 264)
Screenshot: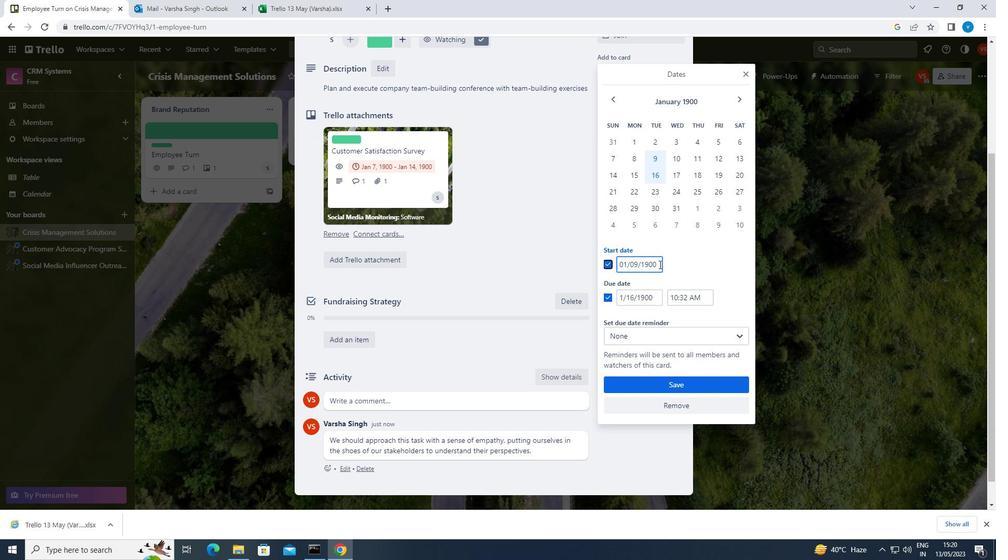 
Action: Key pressed <Key.backspace><Key.backspace><Key.backspace><Key.backspace><Key.backspace><Key.backspace><Key.backspace><Key.backspace><Key.backspace><Key.backspace><Key.backspace><Key.backspace><Key.backspace><Key.backspace><Key.backspace><Key.backspace><Key.backspace>01/01/1900
Screenshot: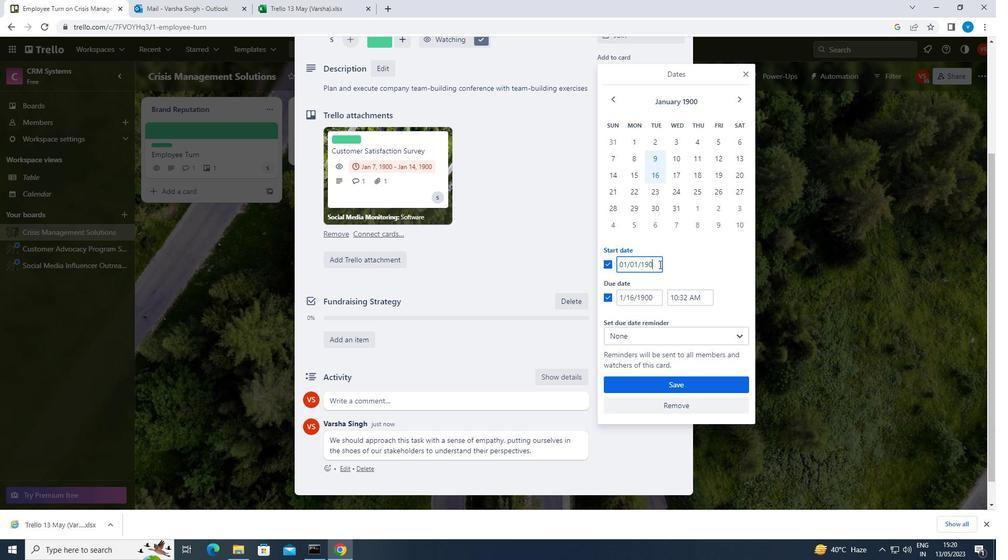 
Action: Mouse moved to (654, 297)
Screenshot: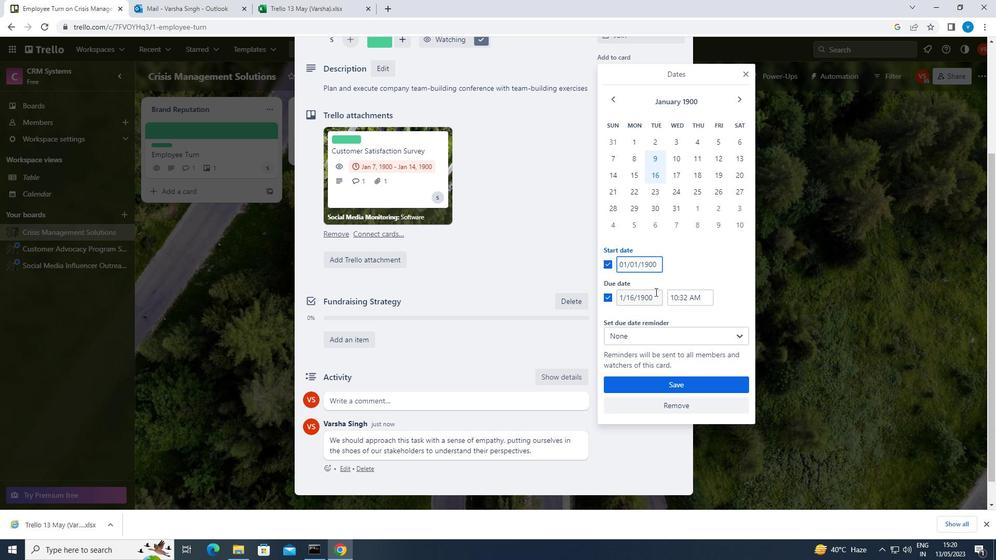 
Action: Mouse pressed left at (654, 297)
Screenshot: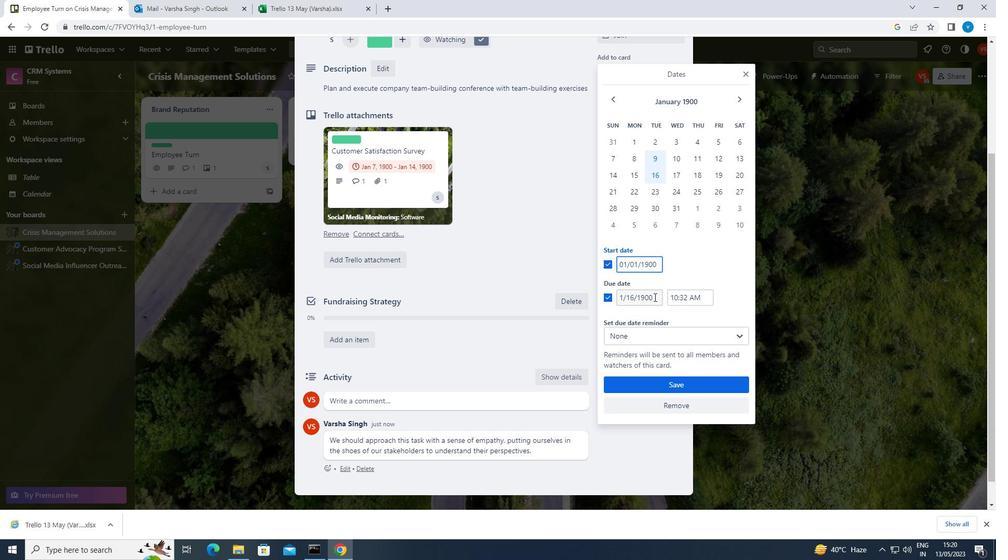 
Action: Key pressed <Key.backspace><Key.backspace><Key.backspace><Key.backspace><Key.backspace><Key.backspace><Key.backspace><Key.backspace><Key.backspace><Key.backspace><Key.backspace><Key.backspace><Key.backspace><Key.backspace><Key.backspace>01/08/1900
Screenshot: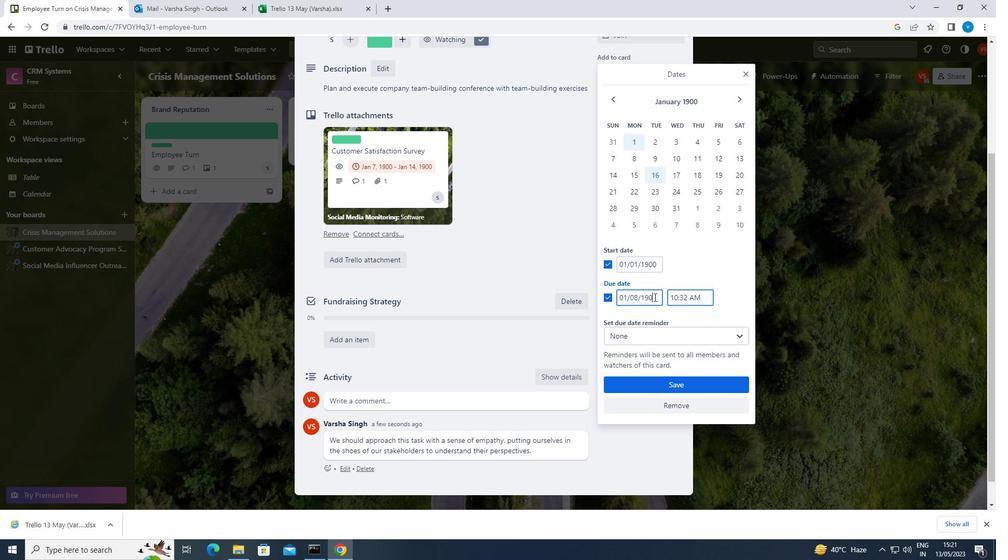 
Action: Mouse moved to (674, 386)
Screenshot: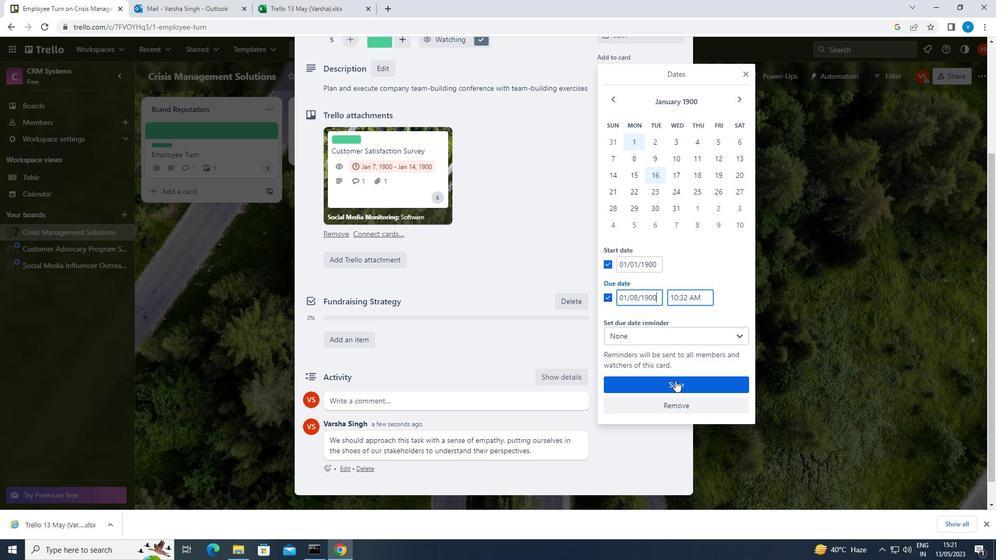 
Action: Mouse pressed left at (674, 386)
Screenshot: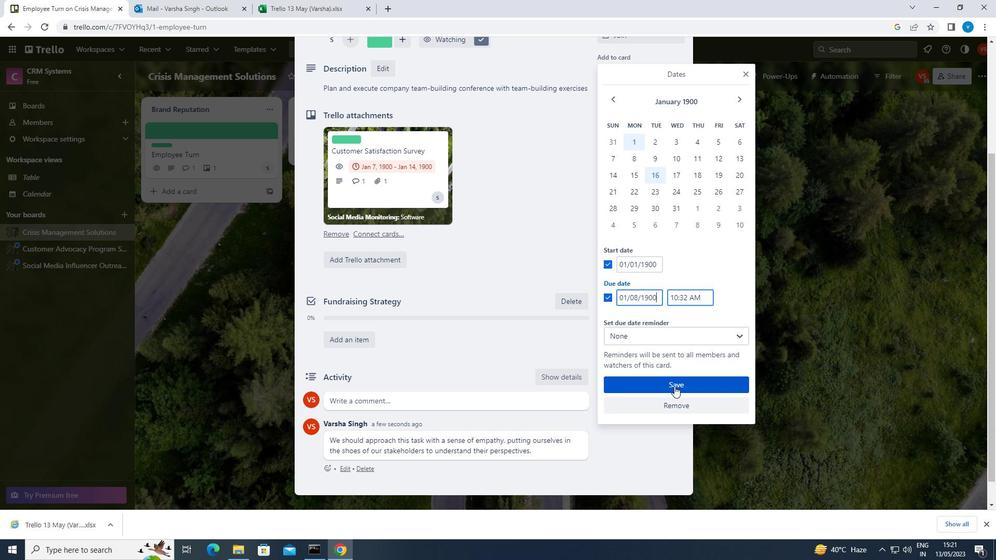 
